 Task: Find connections with filter location Kozhikode with filter topic #leadership with filter profile language English with filter current company TalentXO with filter school ICFAI Foundation for Higher Education, Hyderabad with filter industry Footwear and Leather Goods Repair with filter service category Search Engine Optimization (SEO) with filter keywords title Auditing Clerk
Action: Mouse moved to (349, 236)
Screenshot: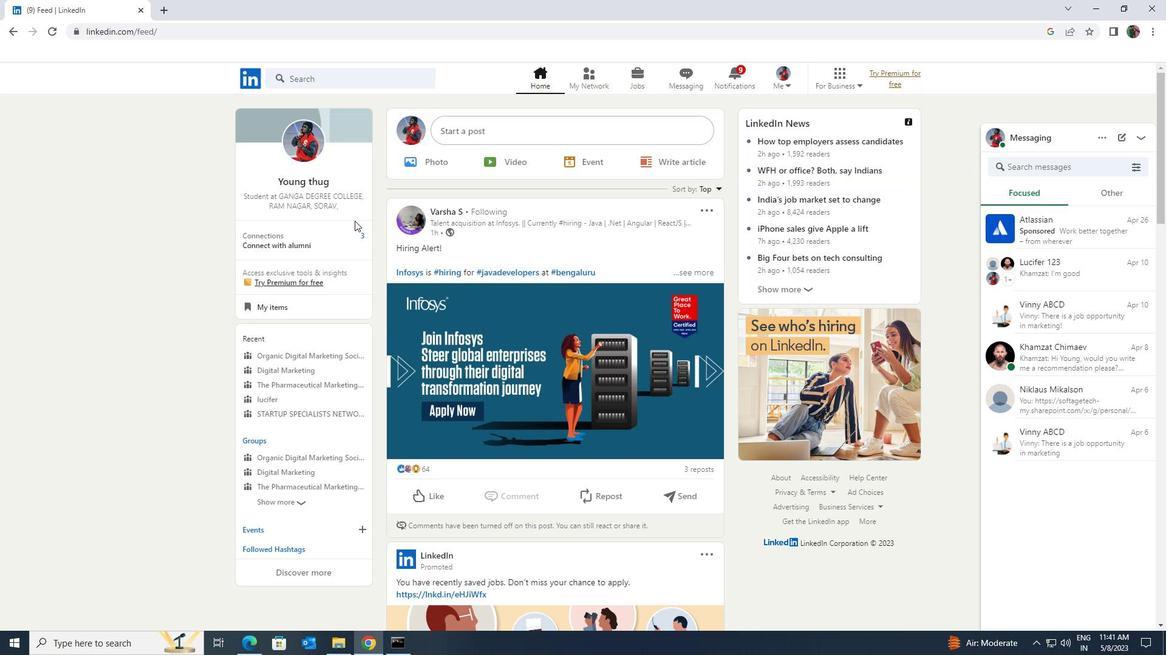 
Action: Mouse pressed left at (349, 236)
Screenshot: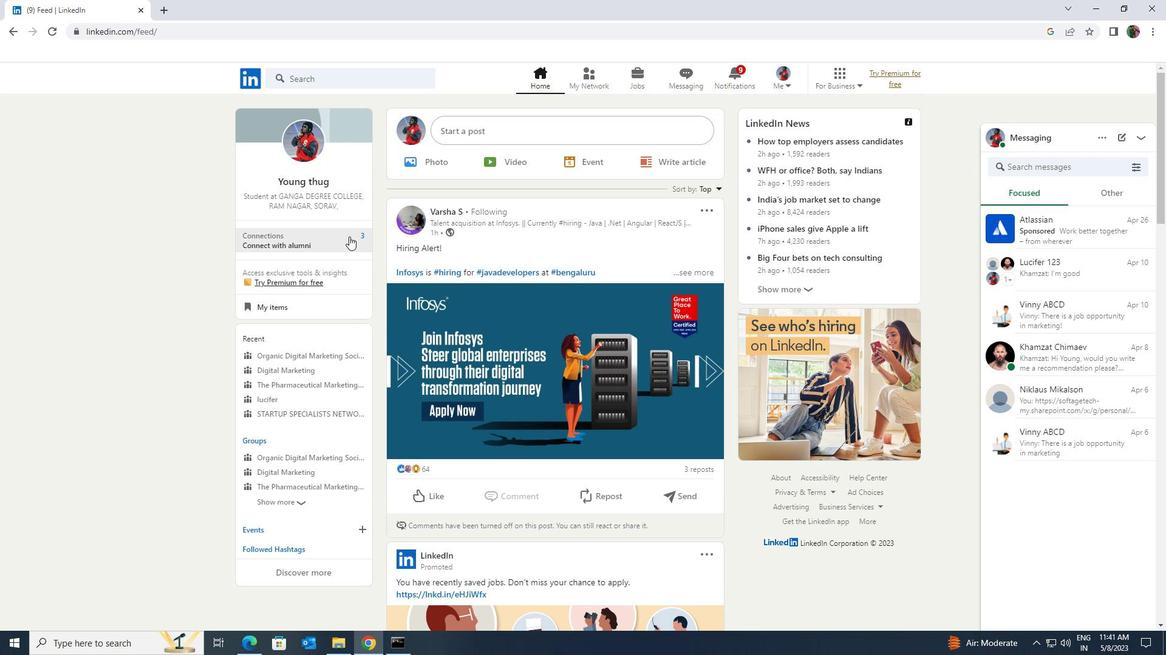 
Action: Mouse moved to (348, 139)
Screenshot: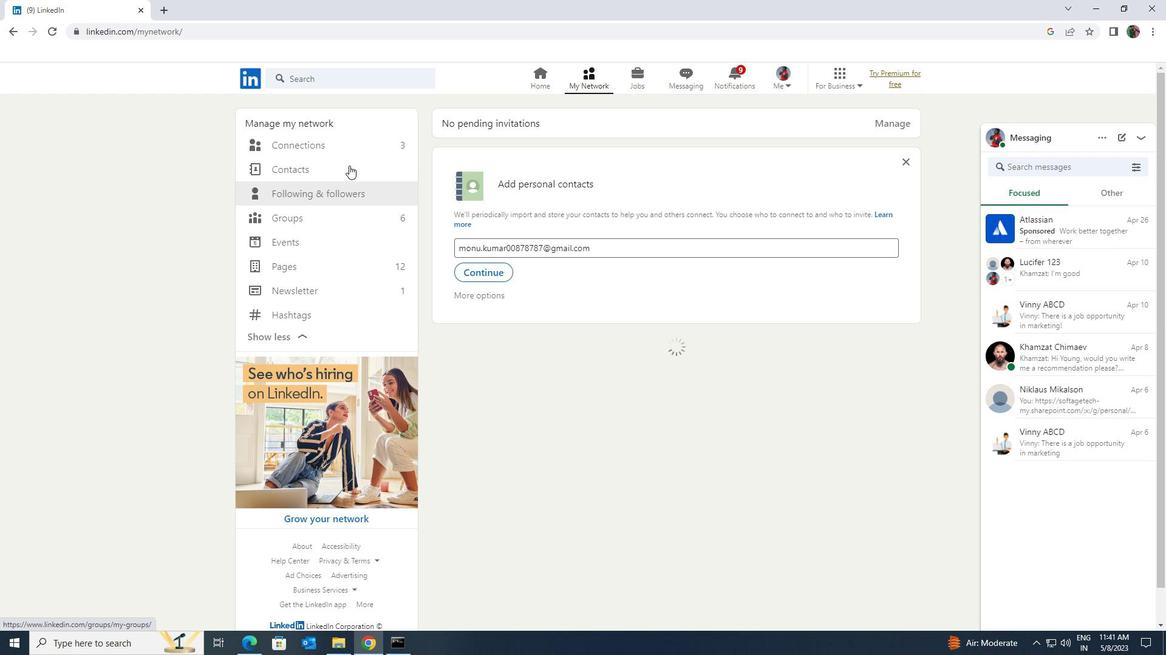 
Action: Mouse pressed left at (348, 139)
Screenshot: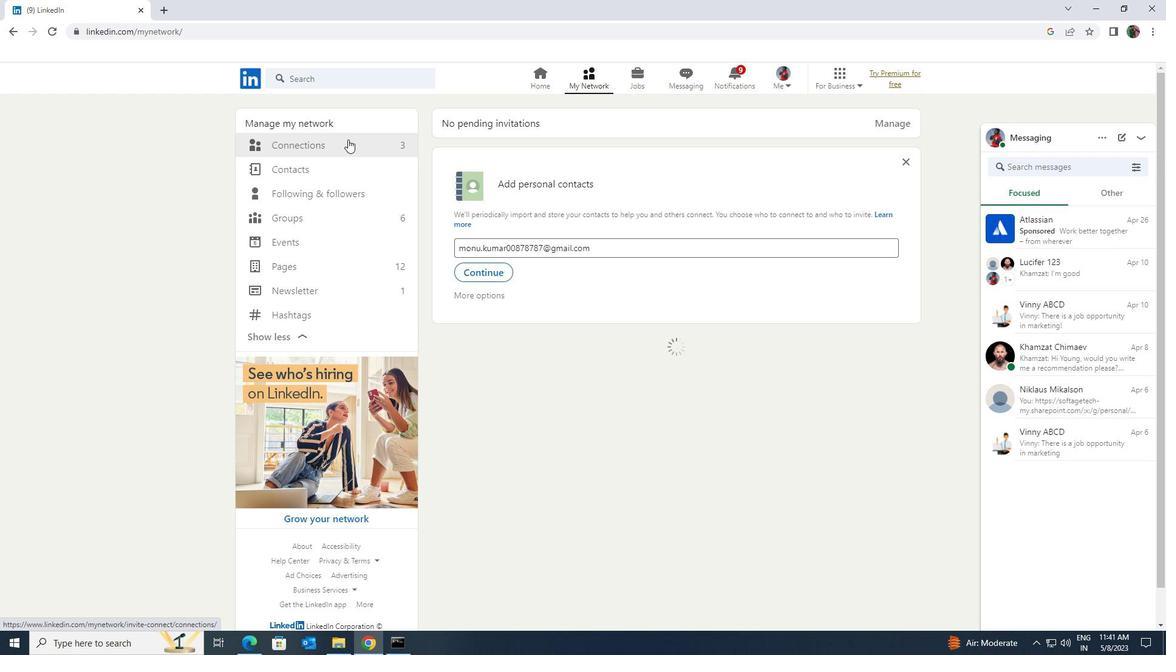 
Action: Mouse moved to (660, 147)
Screenshot: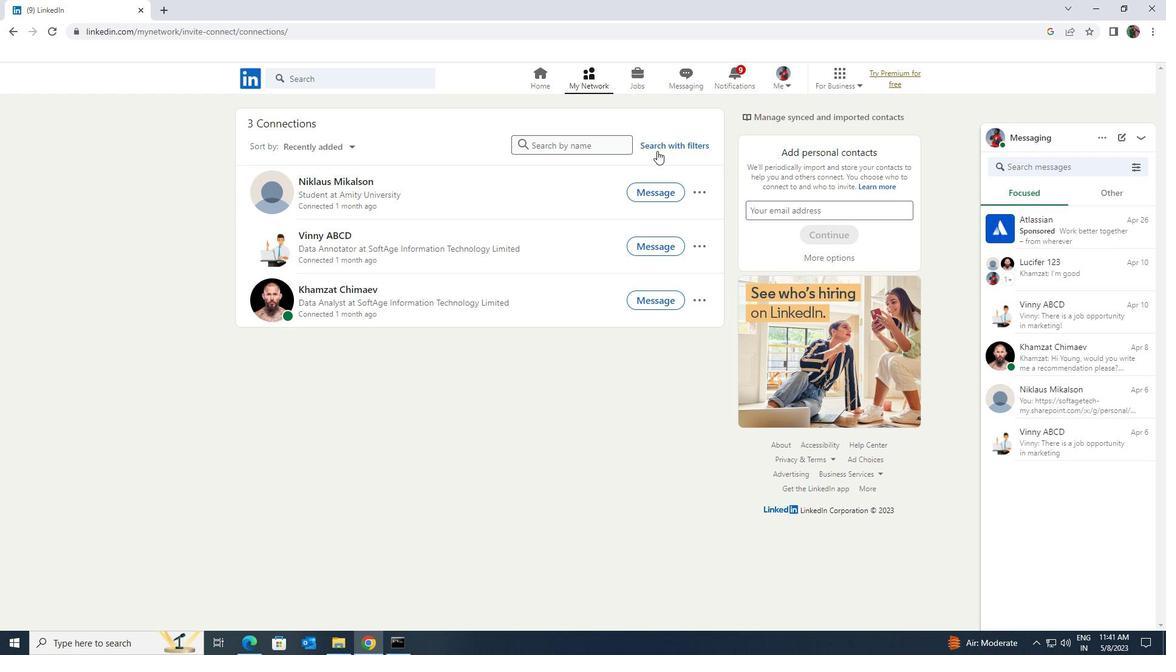 
Action: Mouse pressed left at (660, 147)
Screenshot: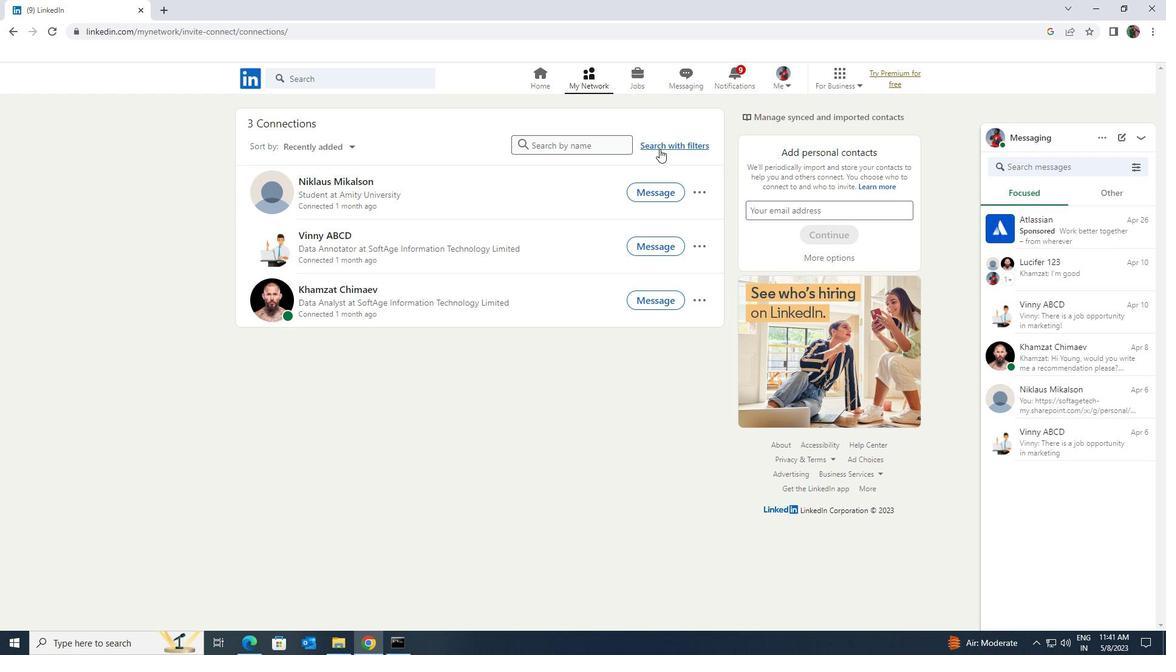 
Action: Mouse moved to (623, 114)
Screenshot: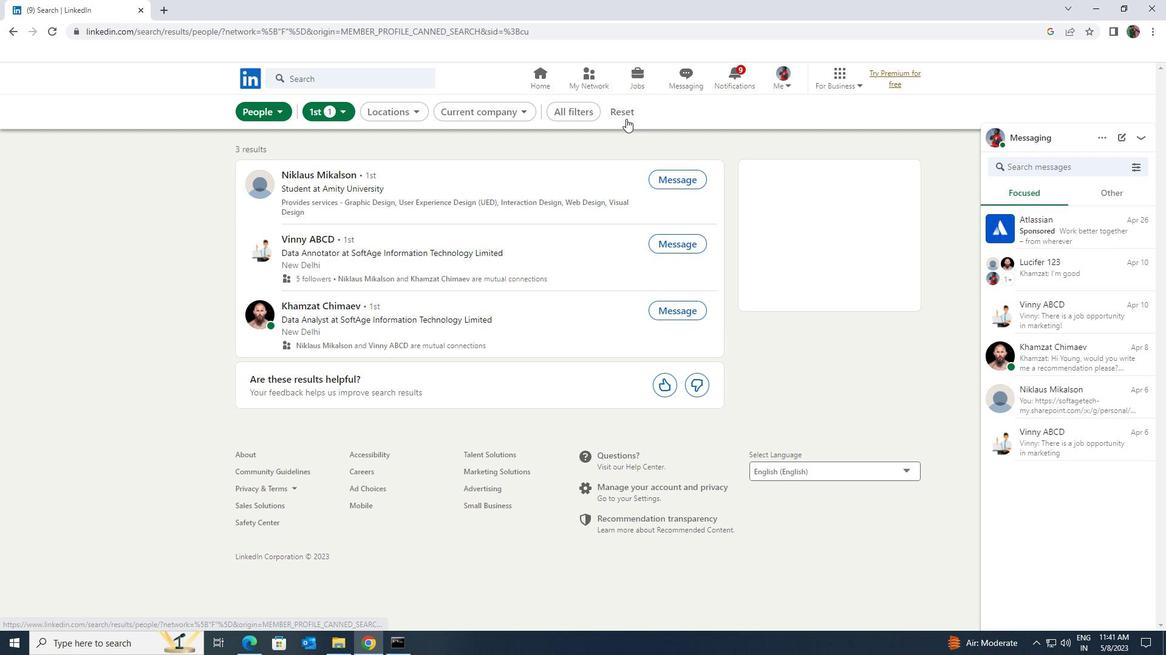 
Action: Mouse pressed left at (623, 114)
Screenshot: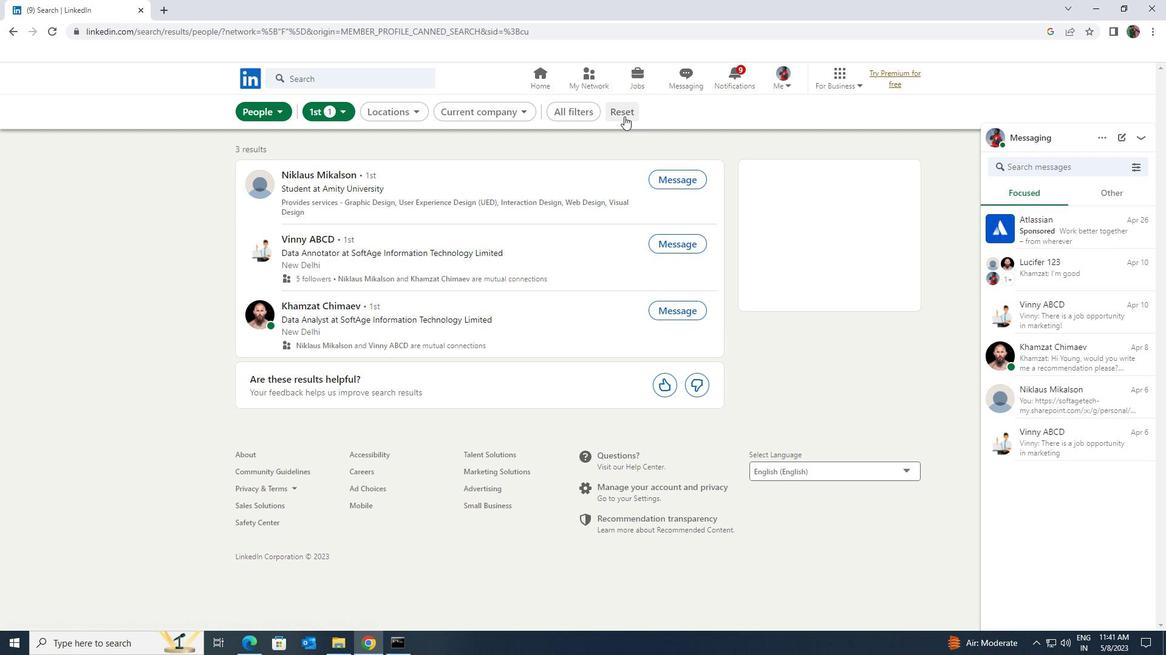 
Action: Mouse moved to (609, 114)
Screenshot: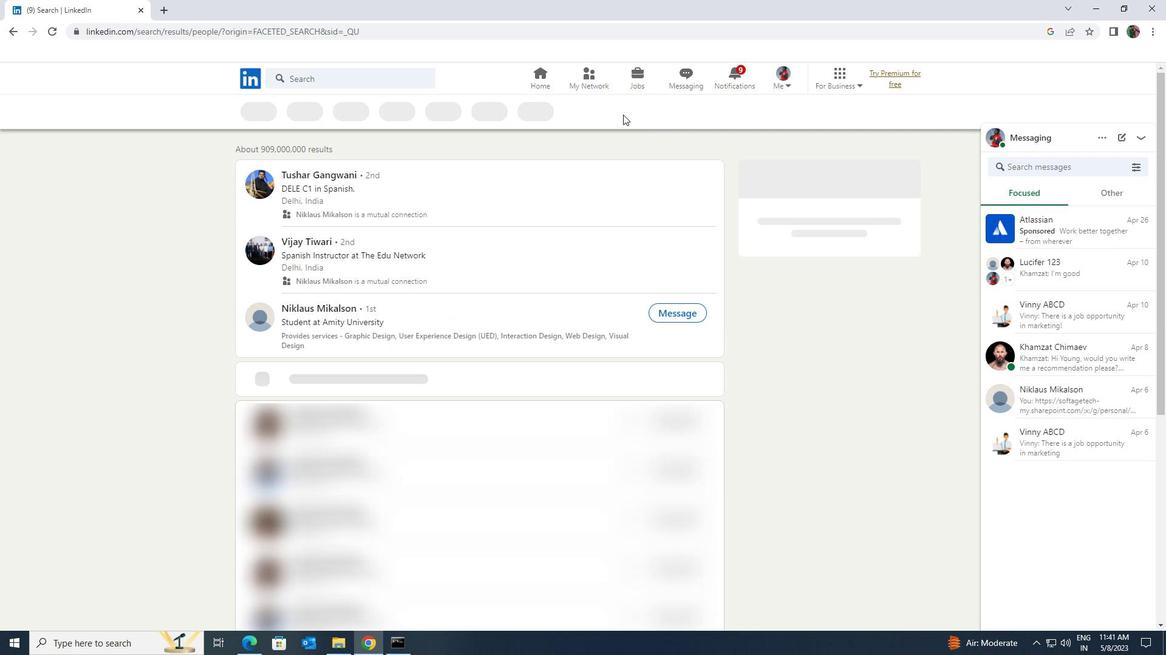 
Action: Mouse pressed left at (609, 114)
Screenshot: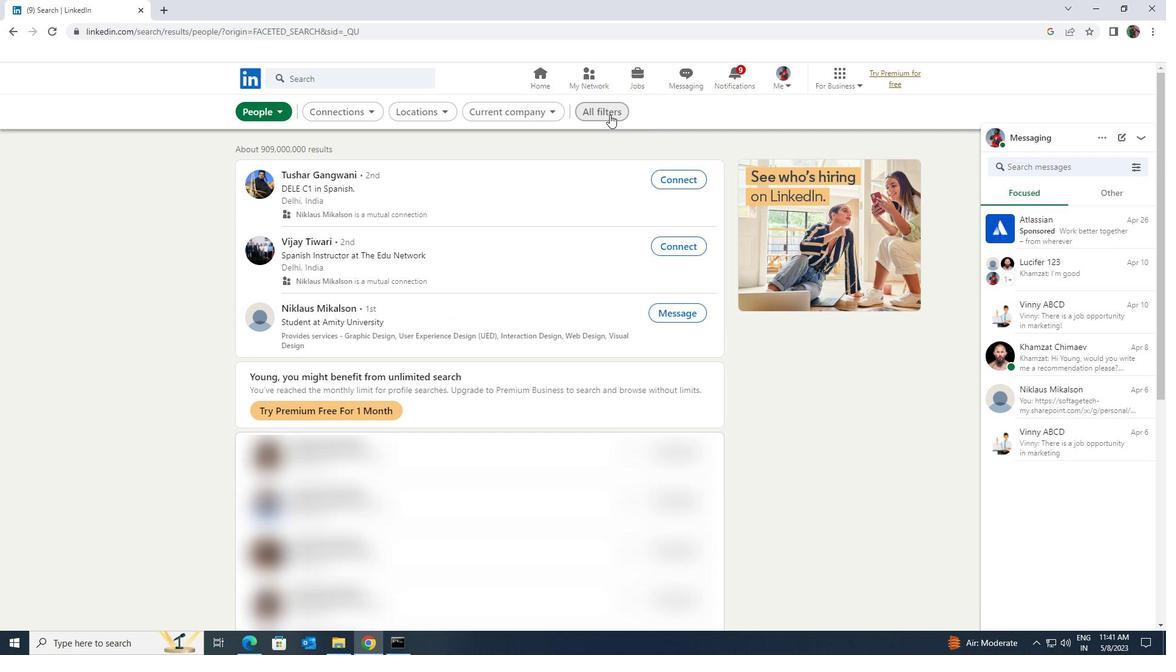 
Action: Mouse moved to (1017, 479)
Screenshot: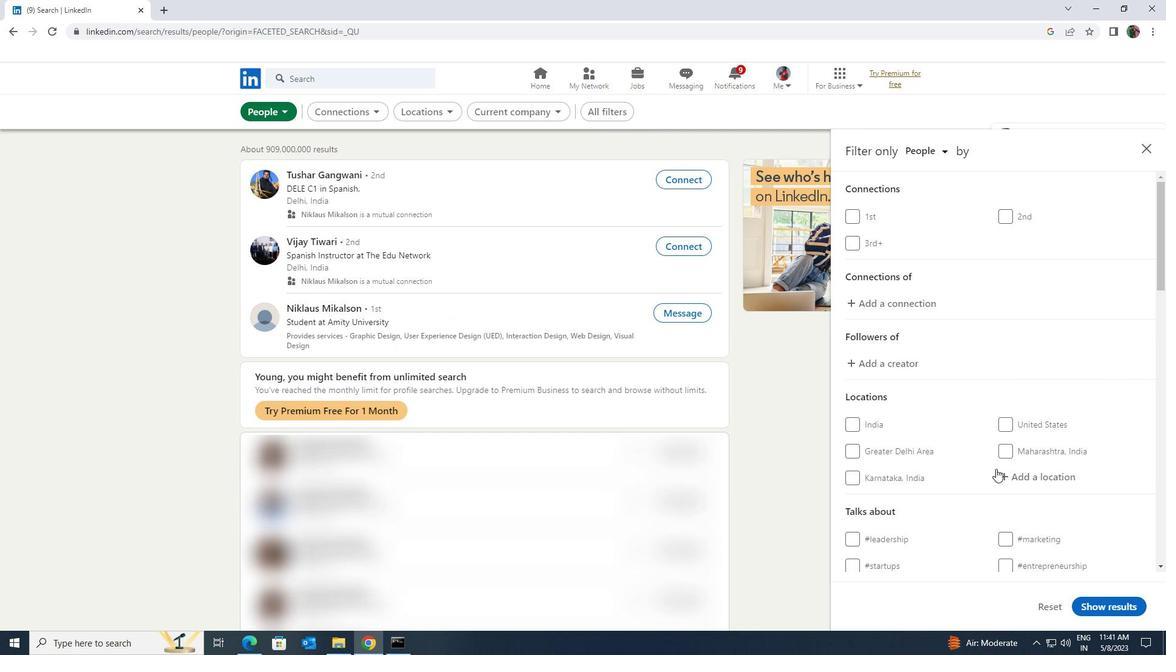 
Action: Mouse pressed left at (1017, 479)
Screenshot: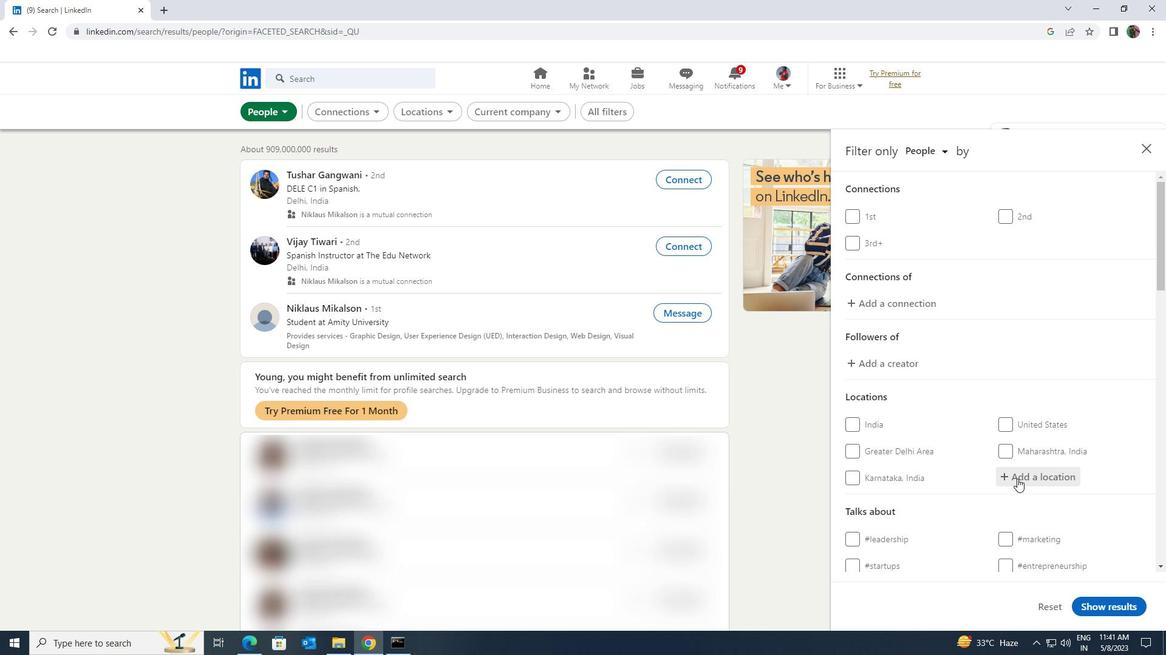 
Action: Key pressed <Key.shift><Key.shift>KOZHIKO
Screenshot: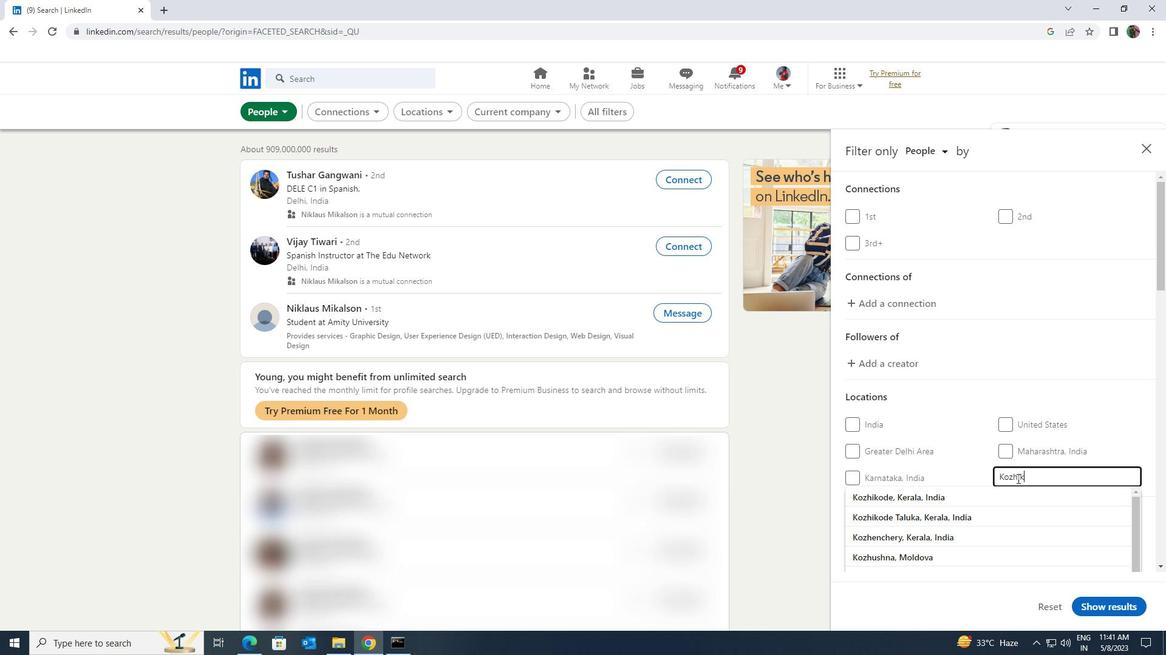 
Action: Mouse moved to (1017, 487)
Screenshot: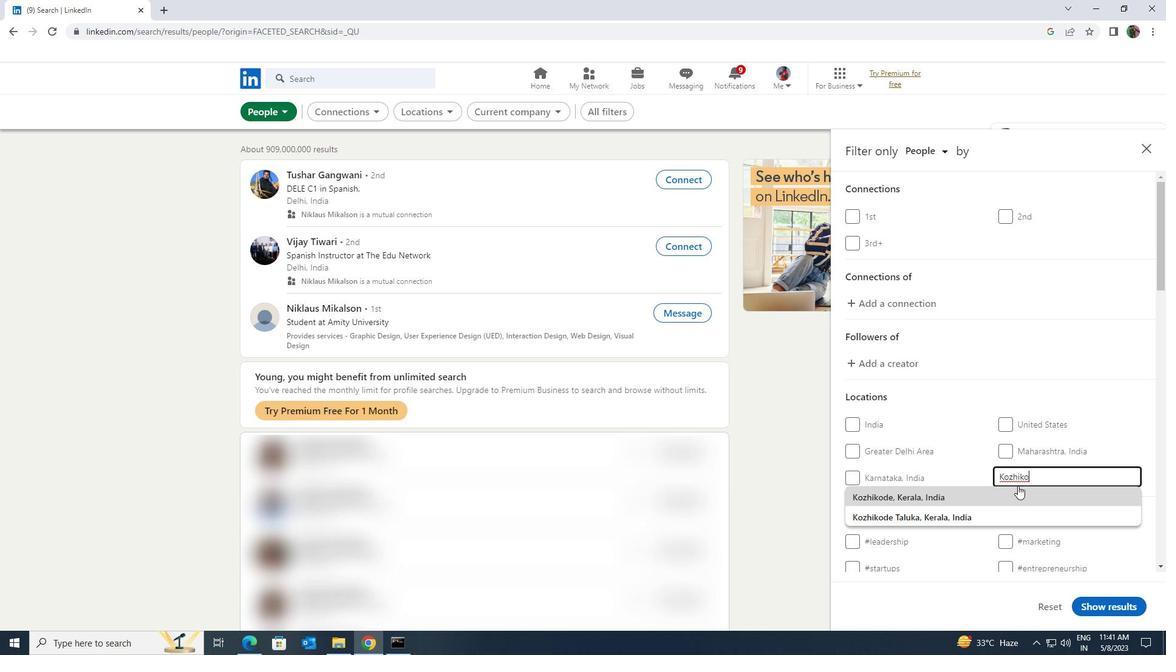 
Action: Mouse pressed left at (1017, 487)
Screenshot: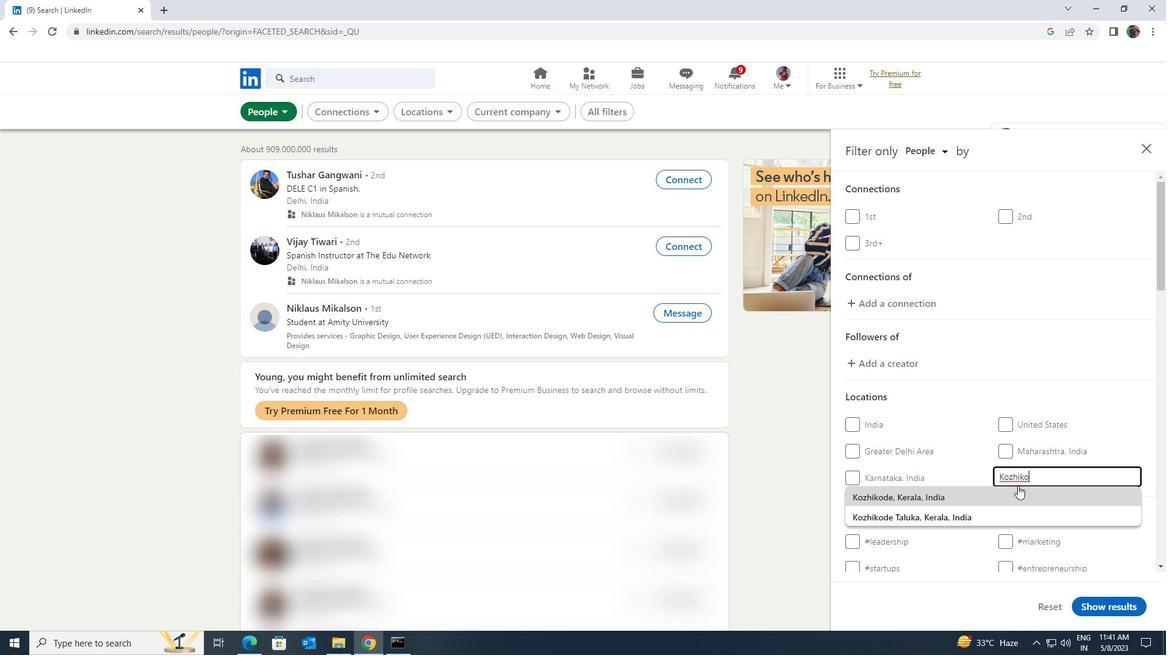 
Action: Mouse scrolled (1017, 486) with delta (0, 0)
Screenshot: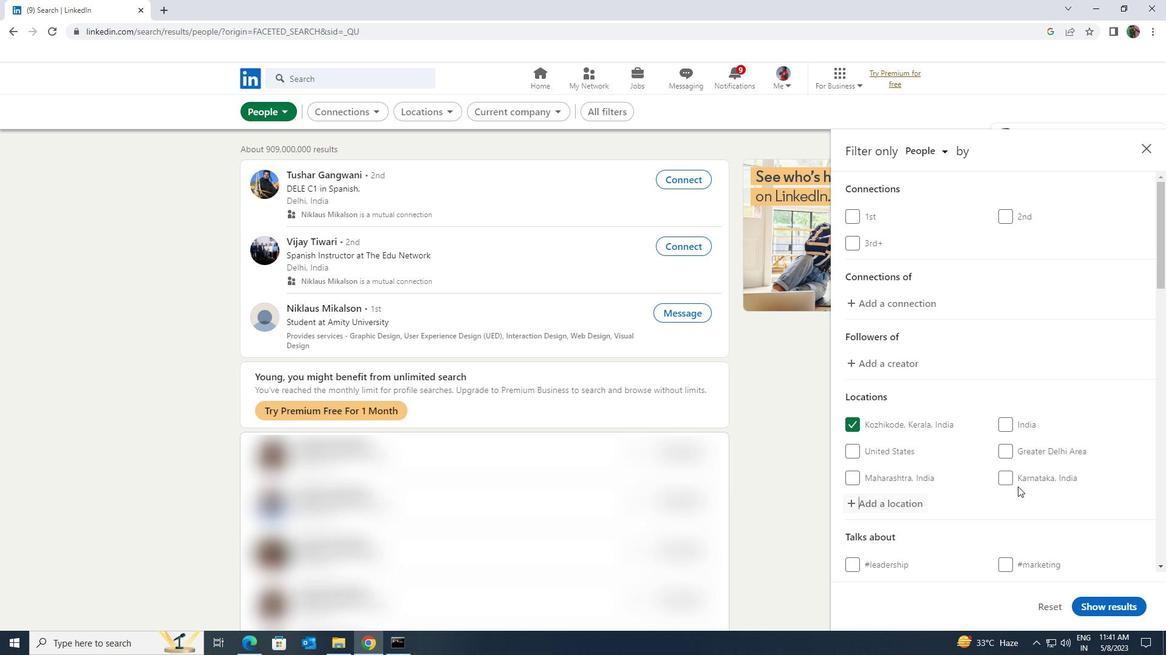 
Action: Mouse scrolled (1017, 486) with delta (0, 0)
Screenshot: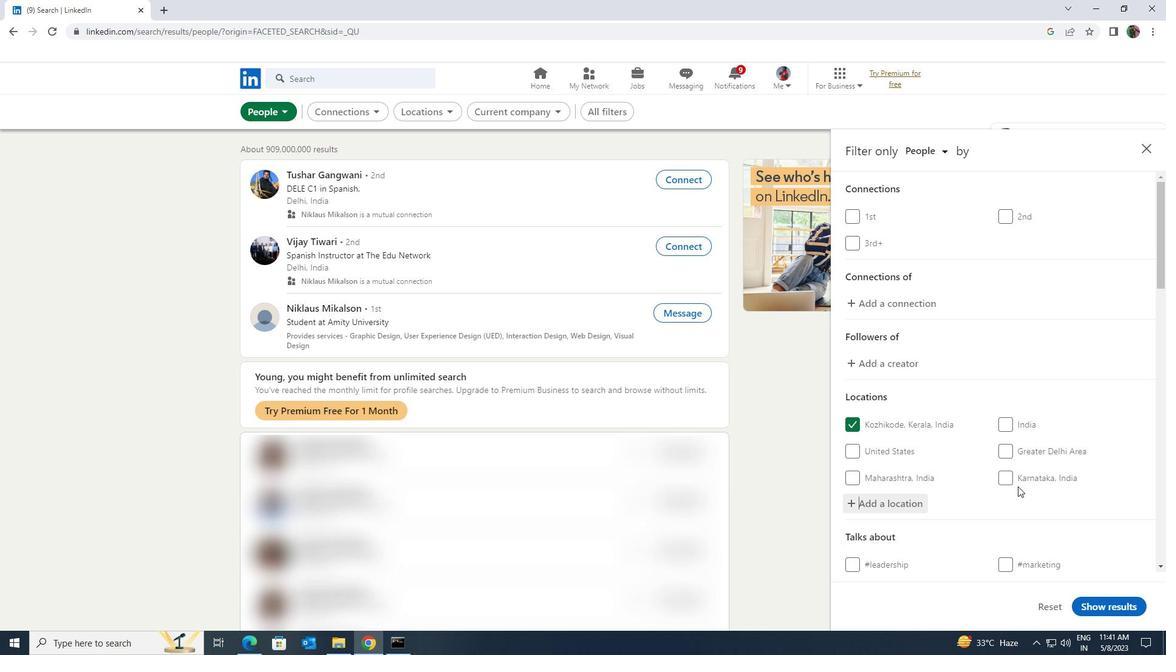 
Action: Mouse moved to (1018, 491)
Screenshot: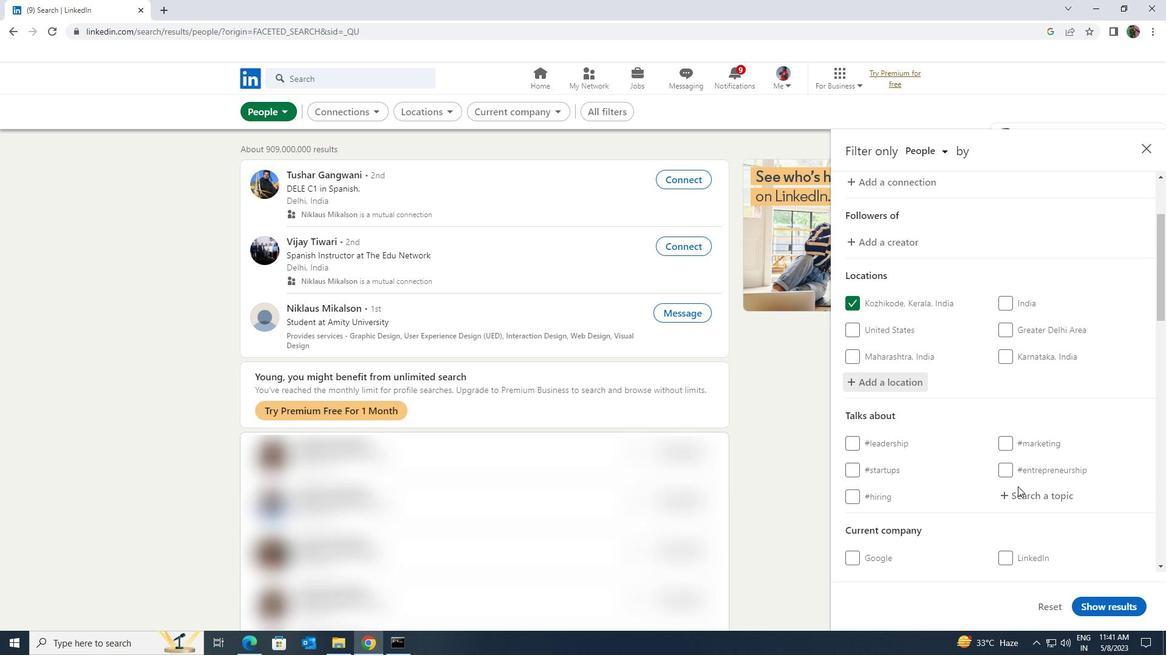 
Action: Mouse pressed left at (1018, 491)
Screenshot: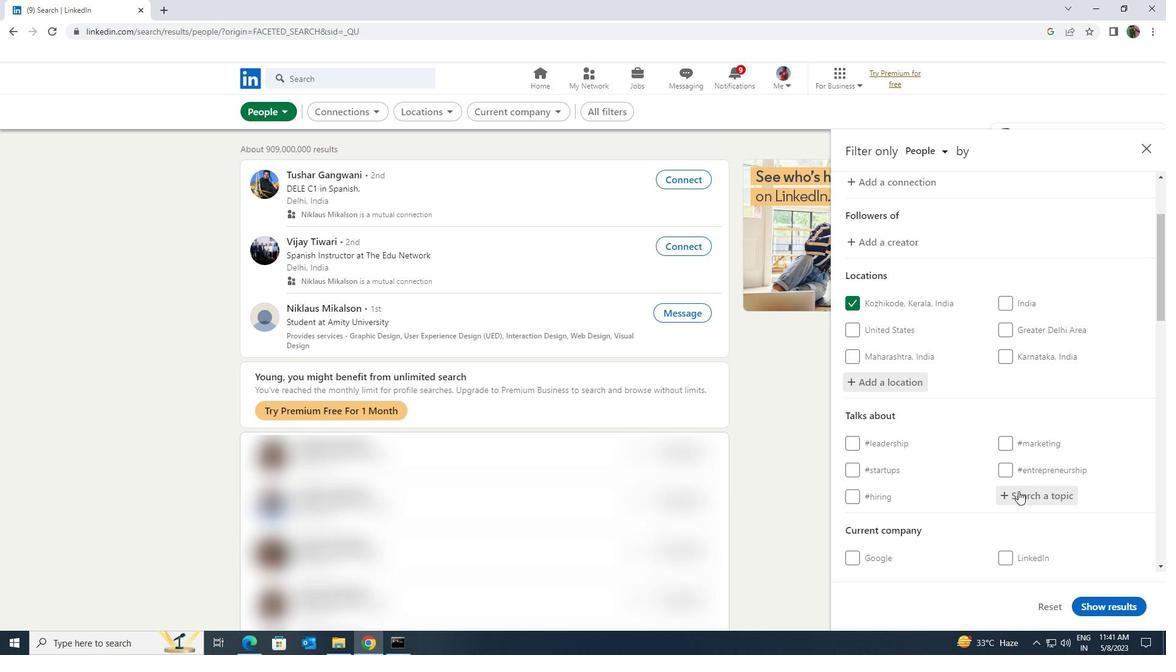 
Action: Key pressed <Key.shift>LEADERSHIP
Screenshot: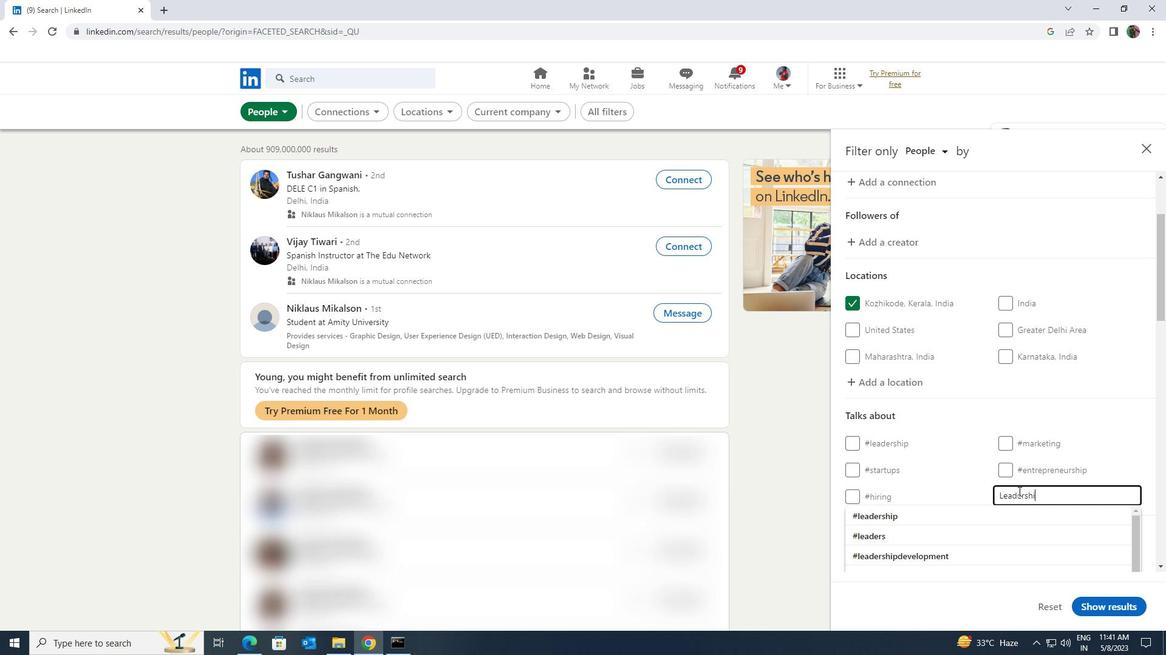 
Action: Mouse moved to (1019, 505)
Screenshot: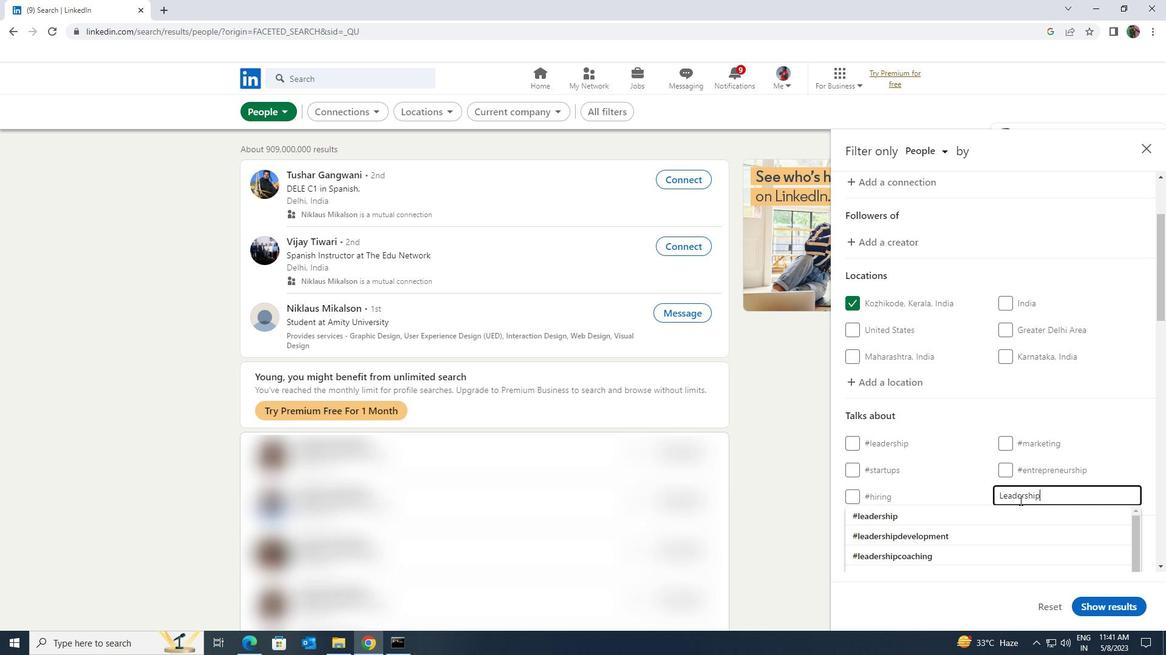 
Action: Mouse pressed left at (1019, 505)
Screenshot: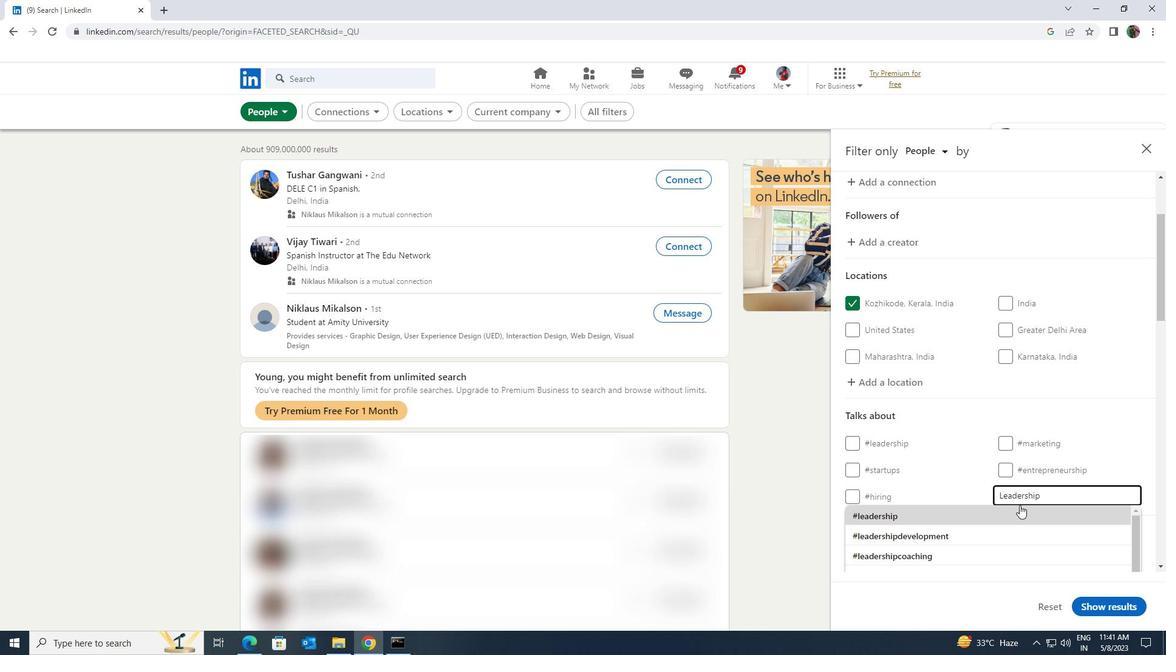 
Action: Mouse scrolled (1019, 505) with delta (0, 0)
Screenshot: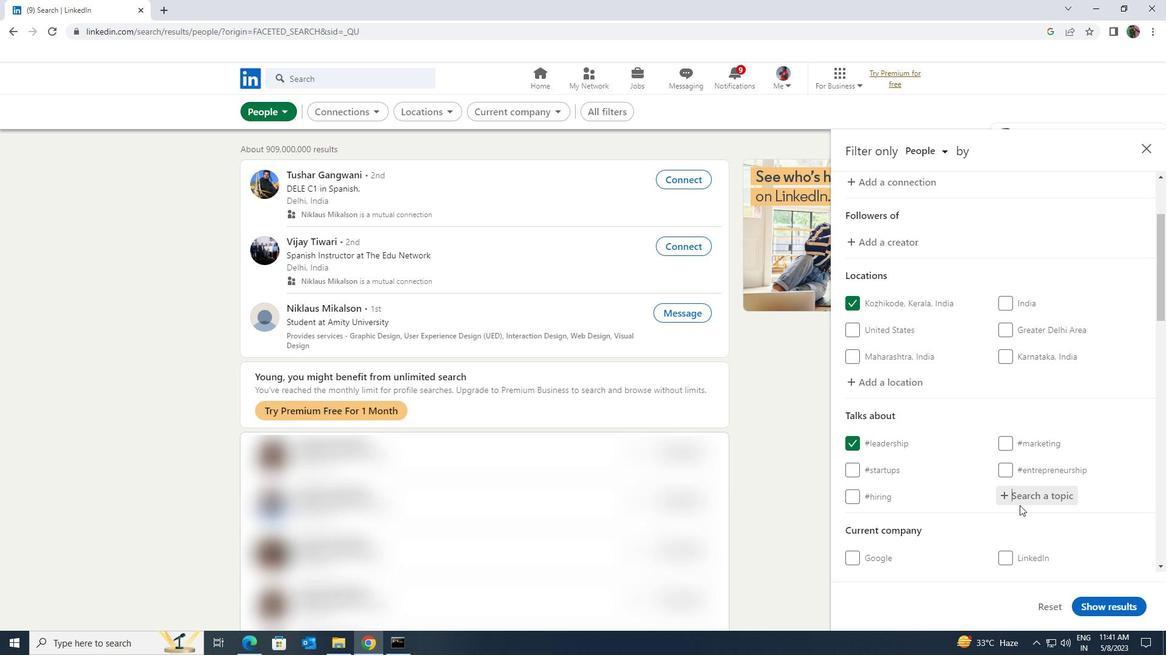 
Action: Mouse scrolled (1019, 505) with delta (0, 0)
Screenshot: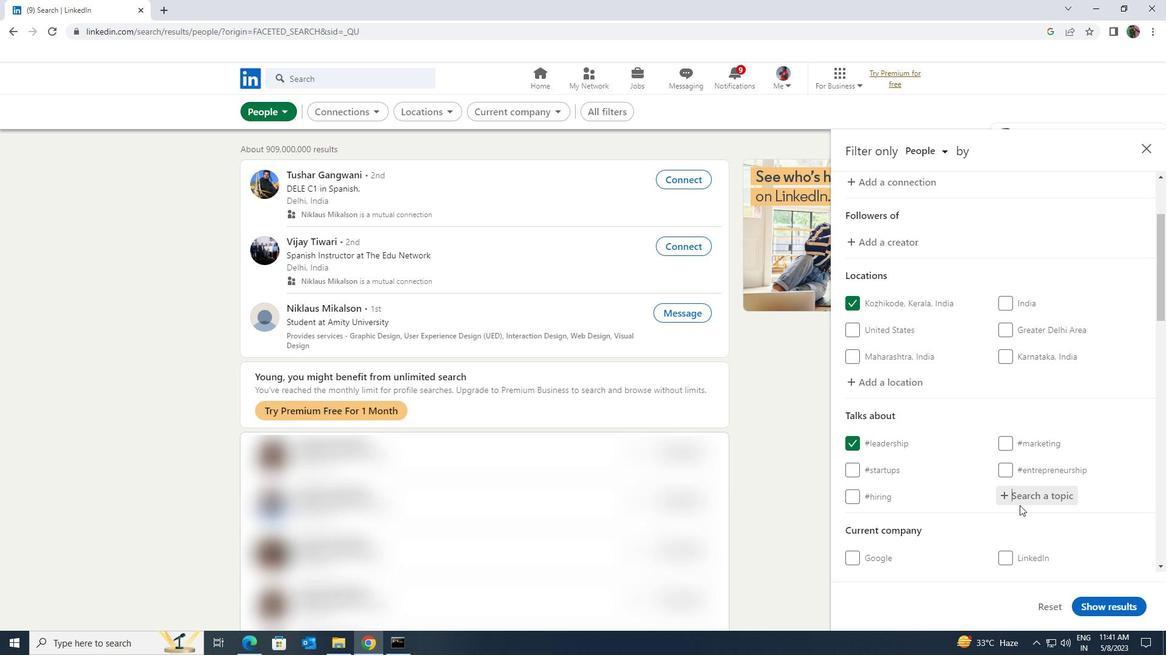 
Action: Mouse scrolled (1019, 505) with delta (0, 0)
Screenshot: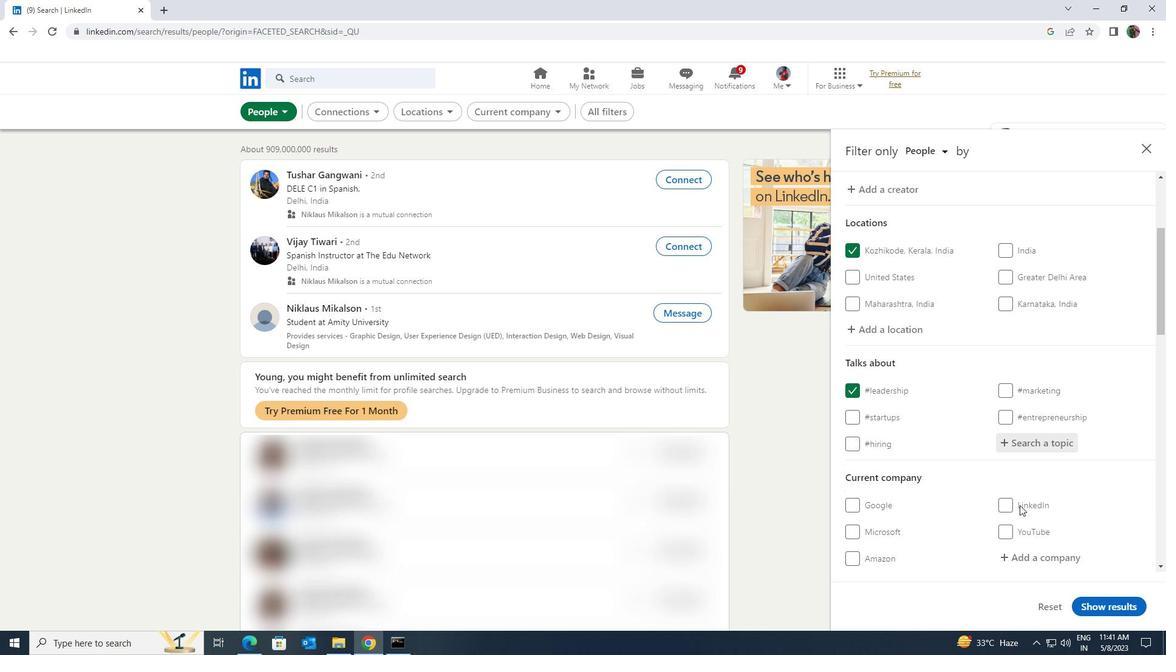 
Action: Mouse scrolled (1019, 505) with delta (0, 0)
Screenshot: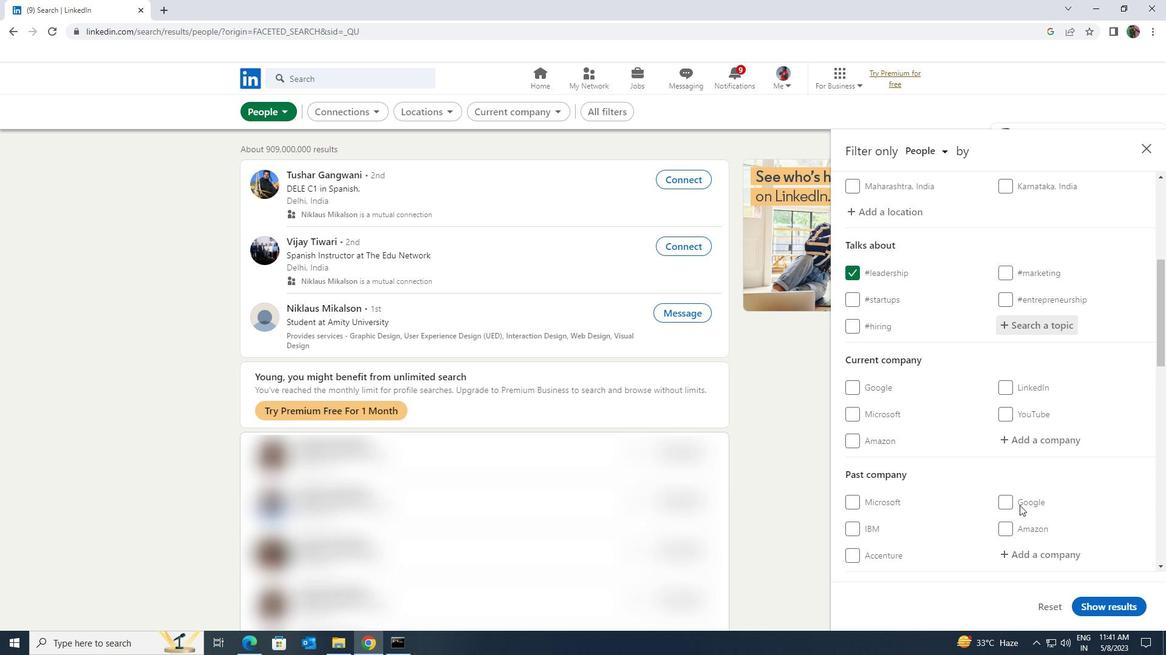 
Action: Mouse scrolled (1019, 505) with delta (0, 0)
Screenshot: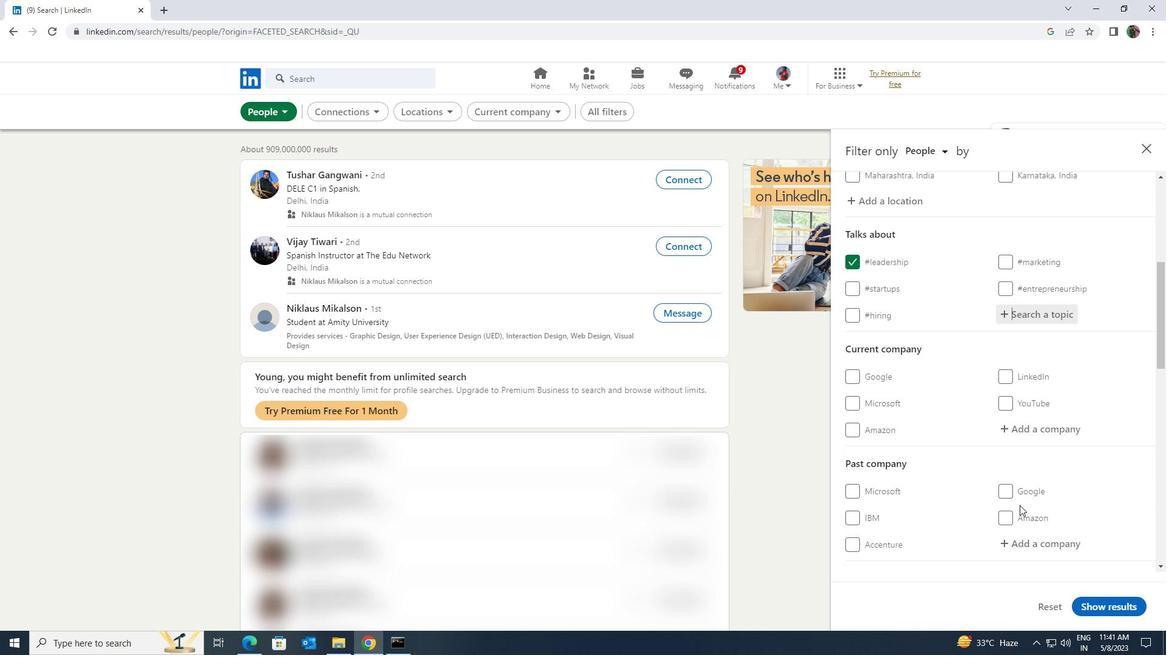 
Action: Mouse scrolled (1019, 505) with delta (0, 0)
Screenshot: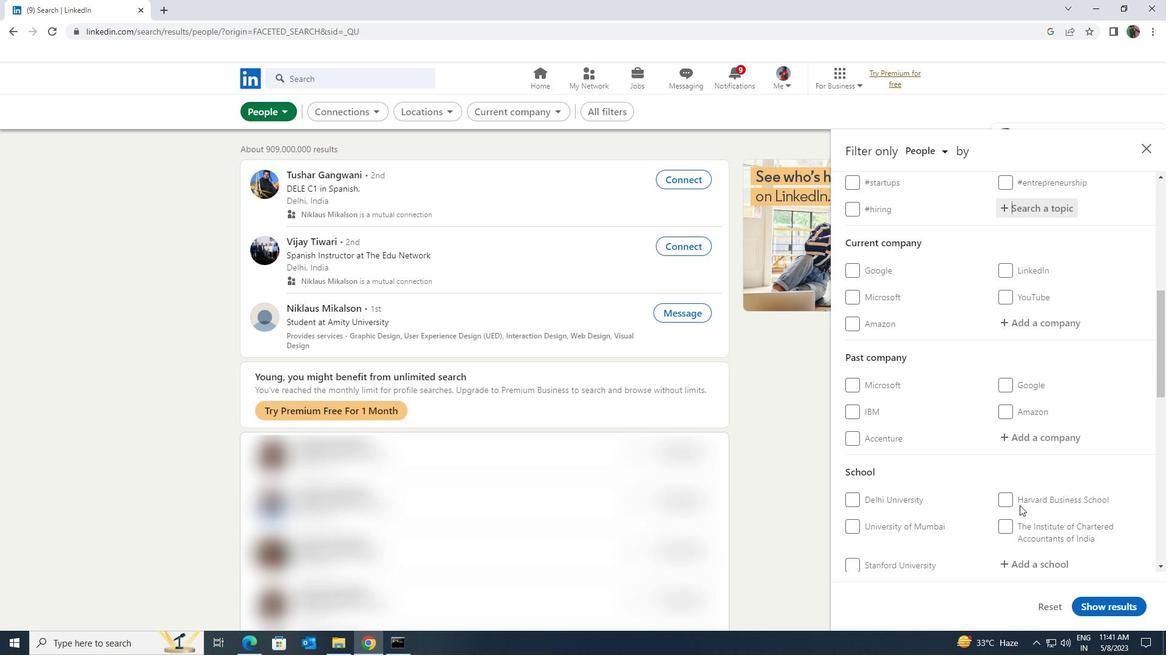 
Action: Mouse scrolled (1019, 505) with delta (0, 0)
Screenshot: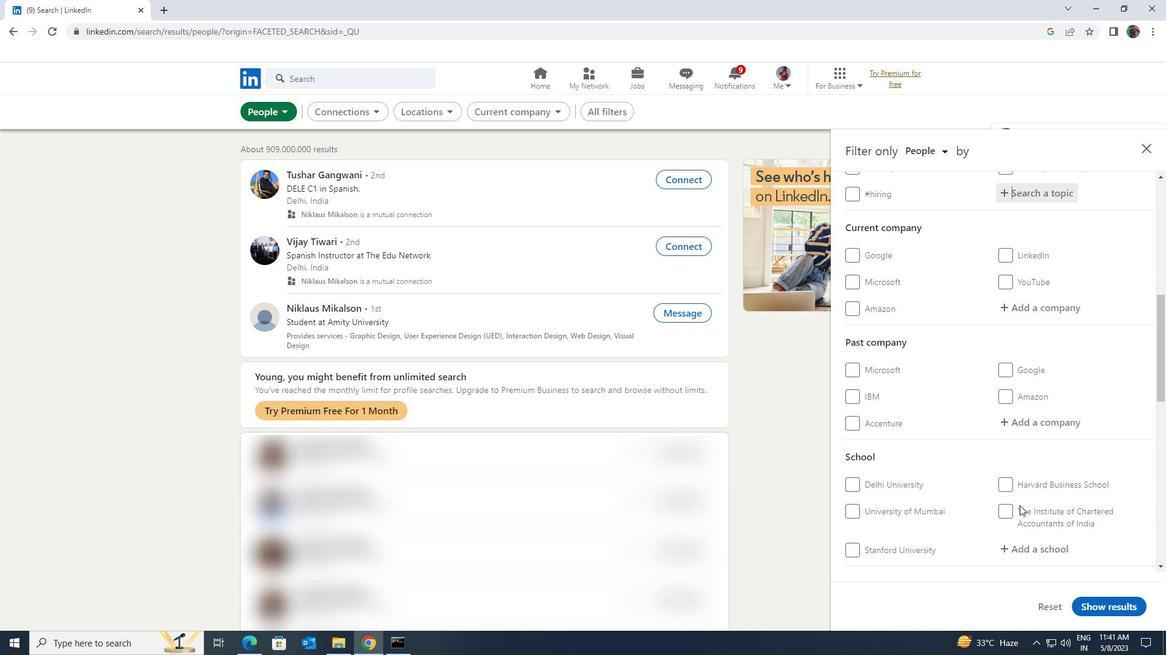 
Action: Mouse scrolled (1019, 505) with delta (0, 0)
Screenshot: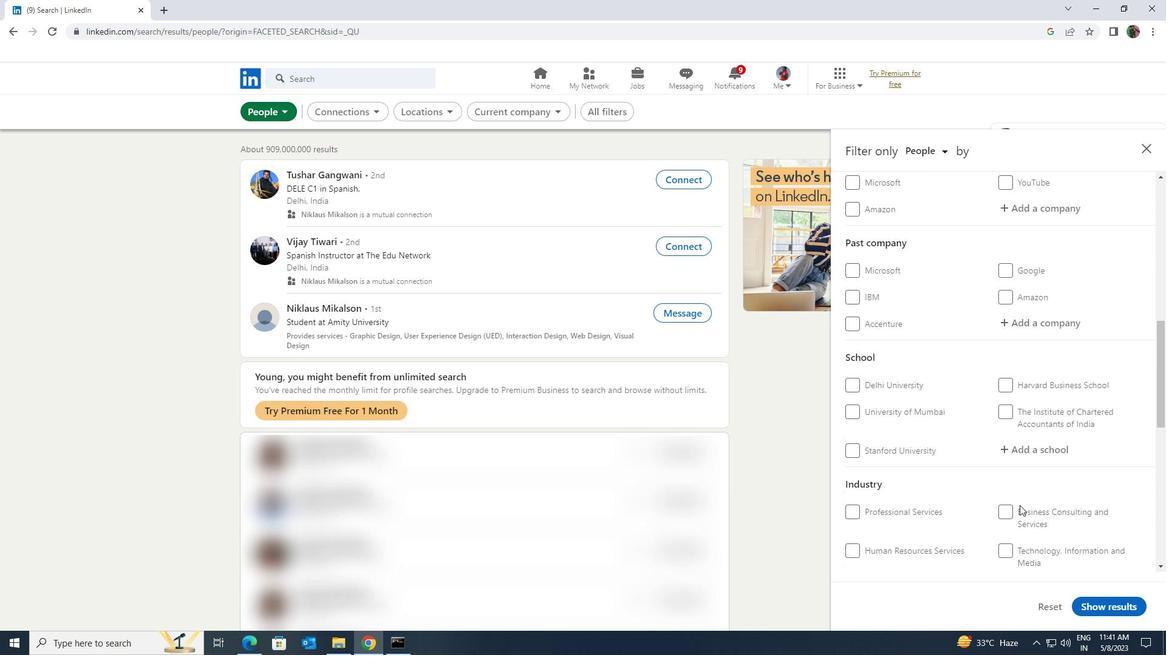 
Action: Mouse scrolled (1019, 505) with delta (0, 0)
Screenshot: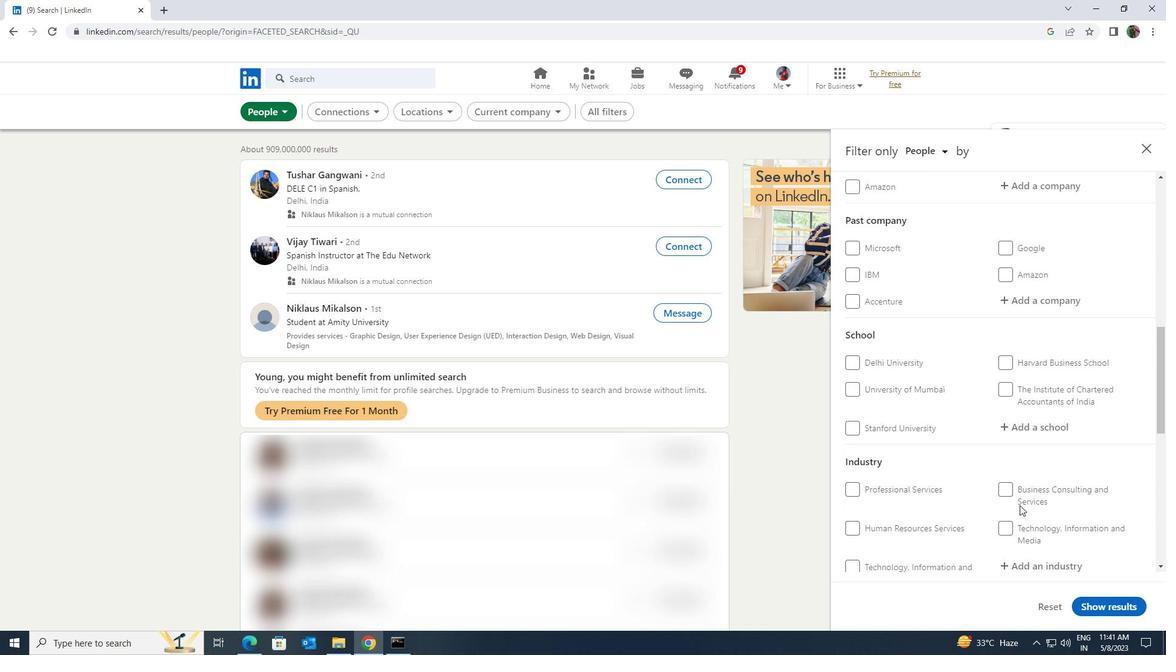 
Action: Mouse scrolled (1019, 505) with delta (0, 0)
Screenshot: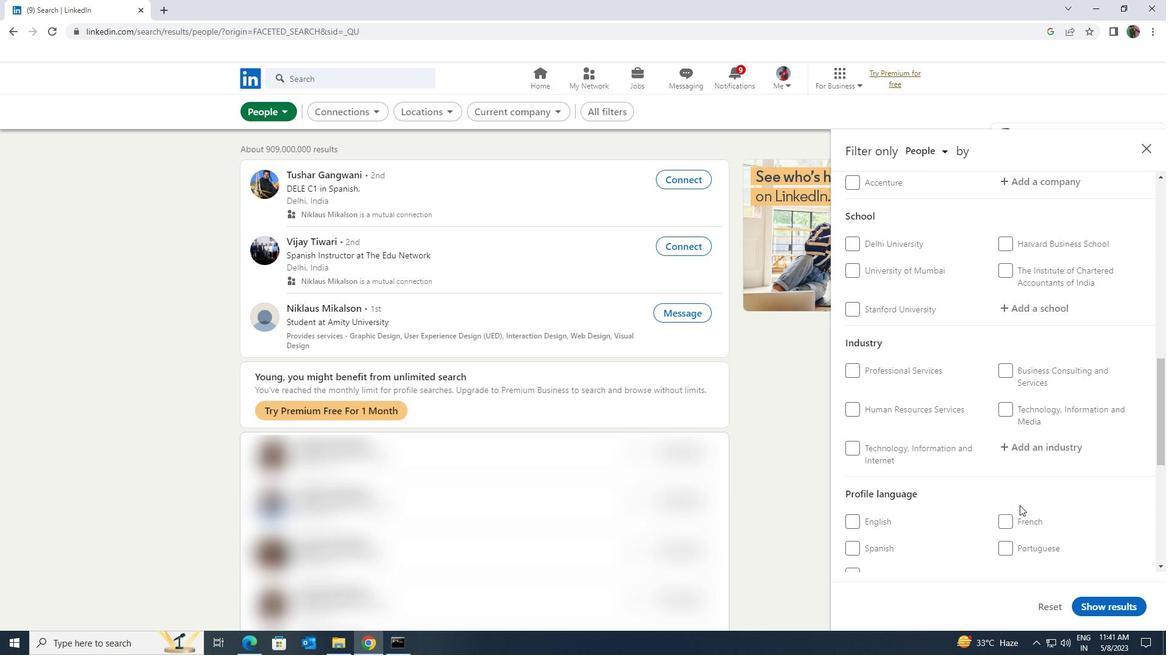 
Action: Mouse moved to (852, 459)
Screenshot: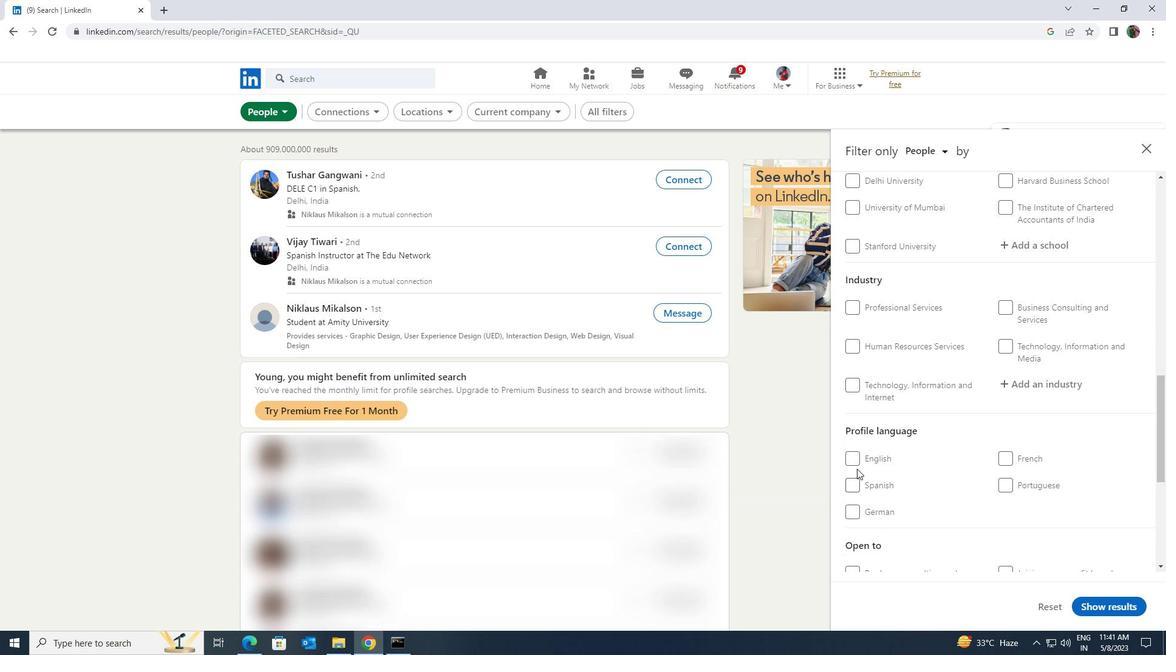 
Action: Mouse pressed left at (852, 459)
Screenshot: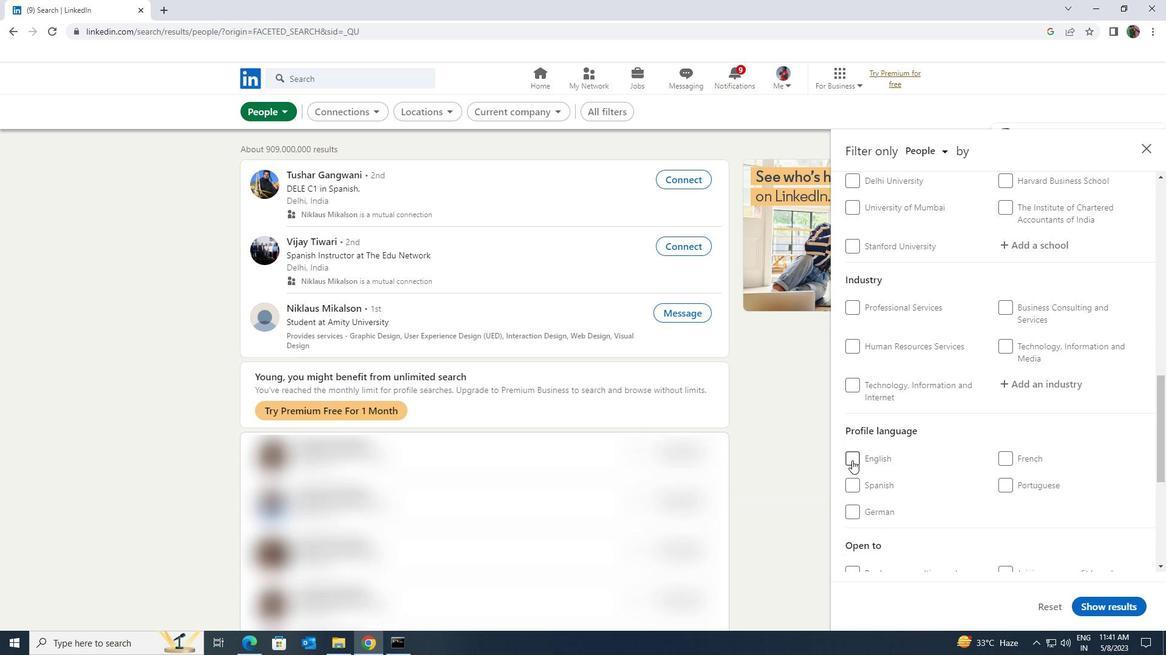 
Action: Mouse moved to (928, 485)
Screenshot: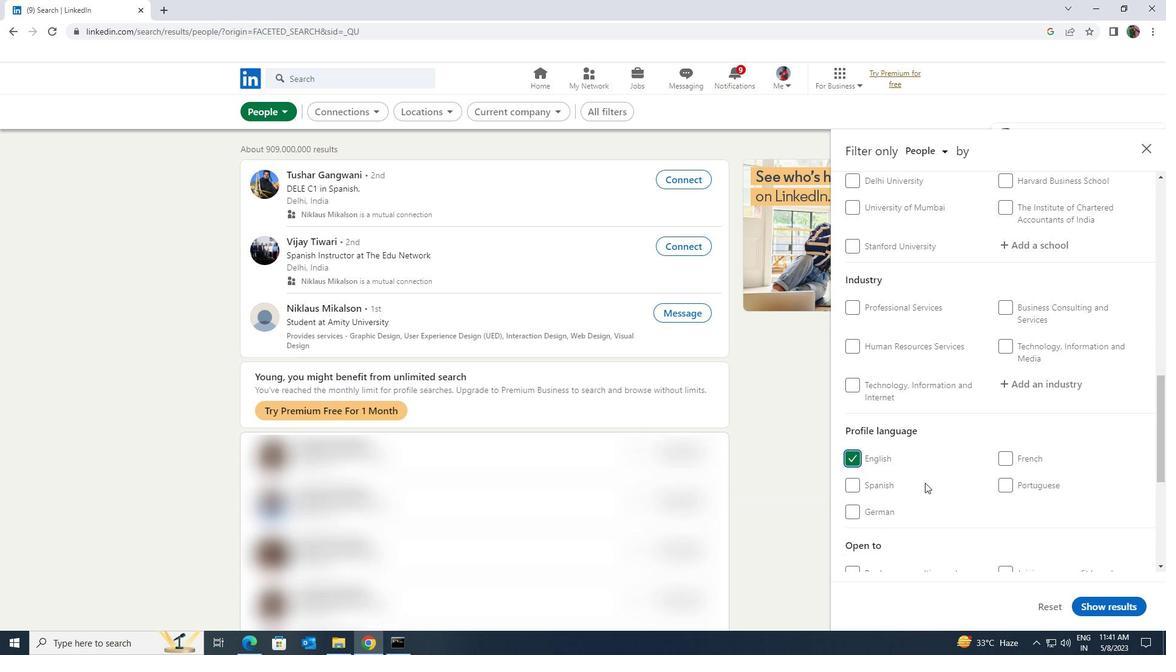 
Action: Mouse scrolled (928, 486) with delta (0, 0)
Screenshot: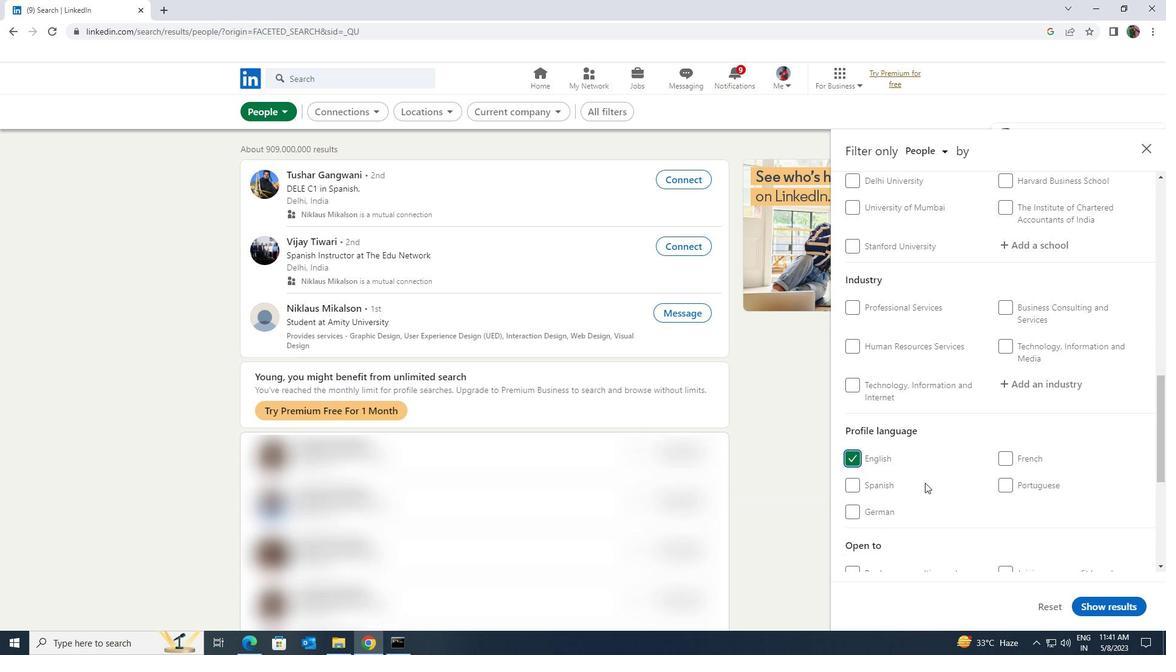 
Action: Mouse scrolled (928, 486) with delta (0, 0)
Screenshot: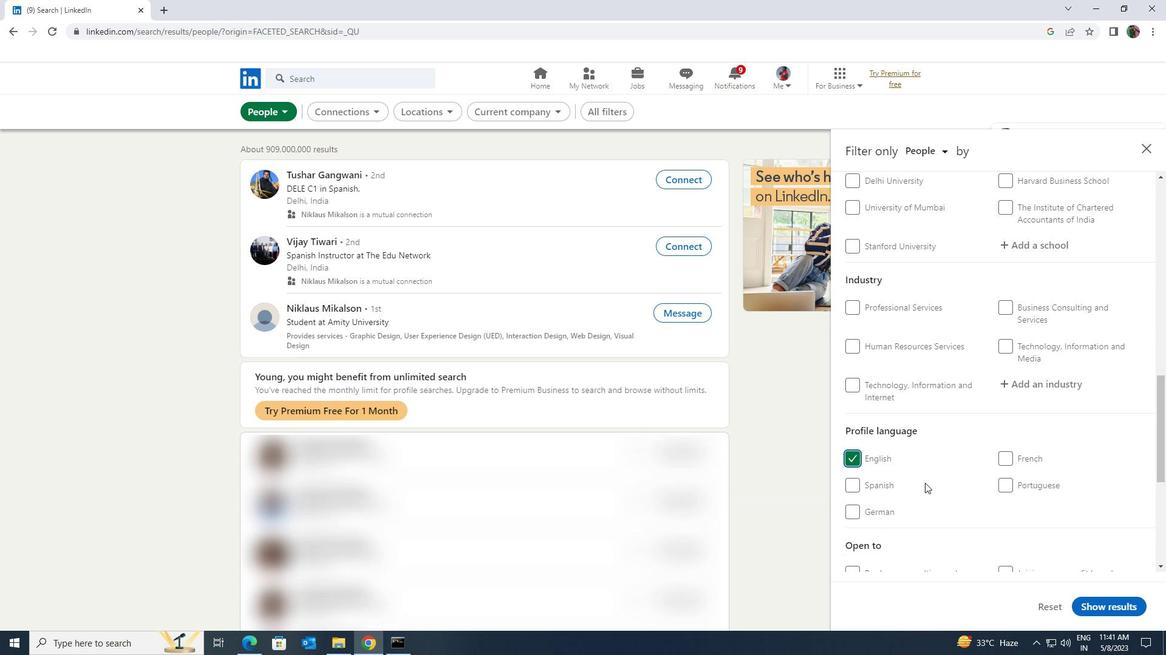 
Action: Mouse moved to (931, 487)
Screenshot: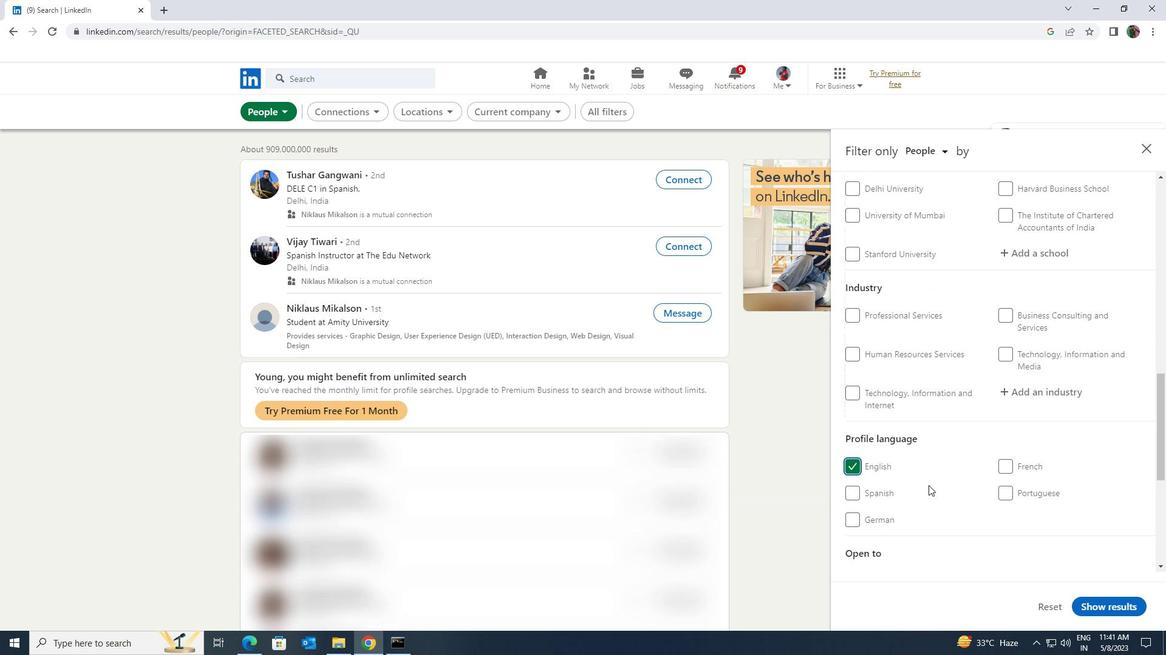 
Action: Mouse scrolled (931, 488) with delta (0, 0)
Screenshot: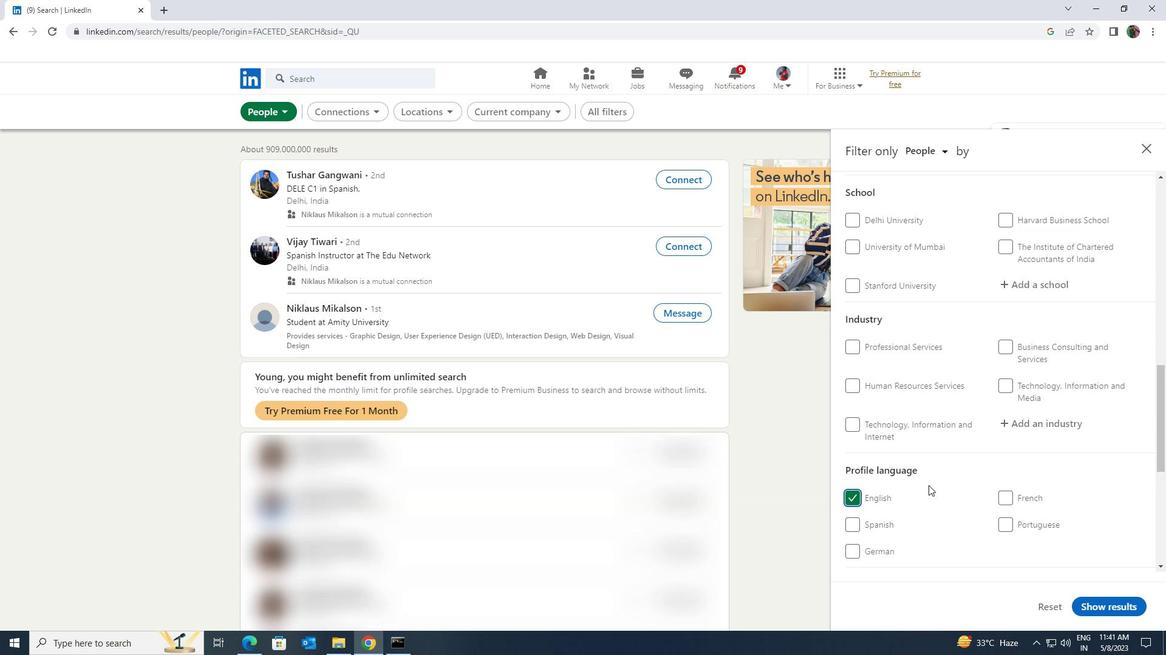 
Action: Mouse scrolled (931, 488) with delta (0, 0)
Screenshot: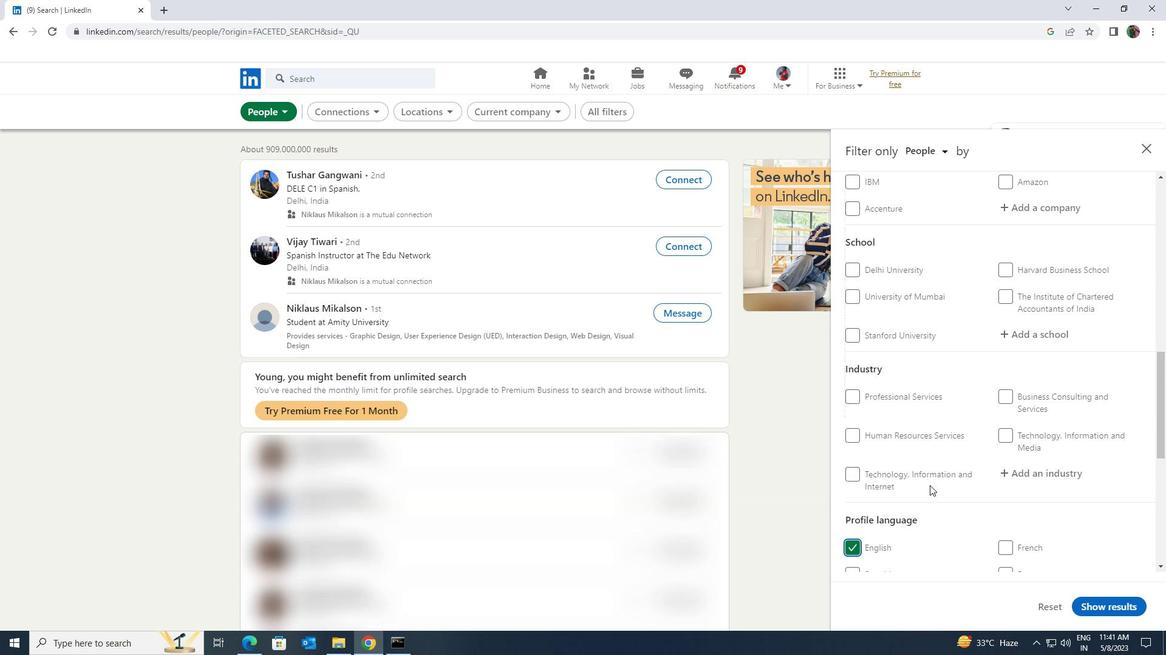 
Action: Mouse scrolled (931, 488) with delta (0, 0)
Screenshot: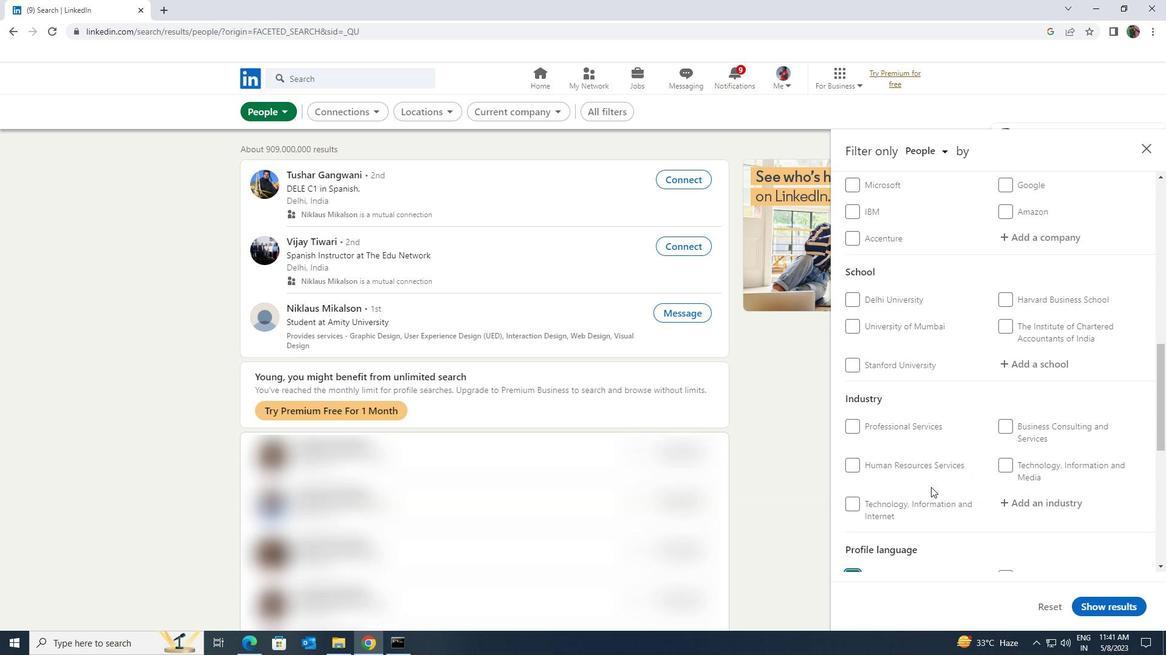 
Action: Mouse scrolled (931, 488) with delta (0, 0)
Screenshot: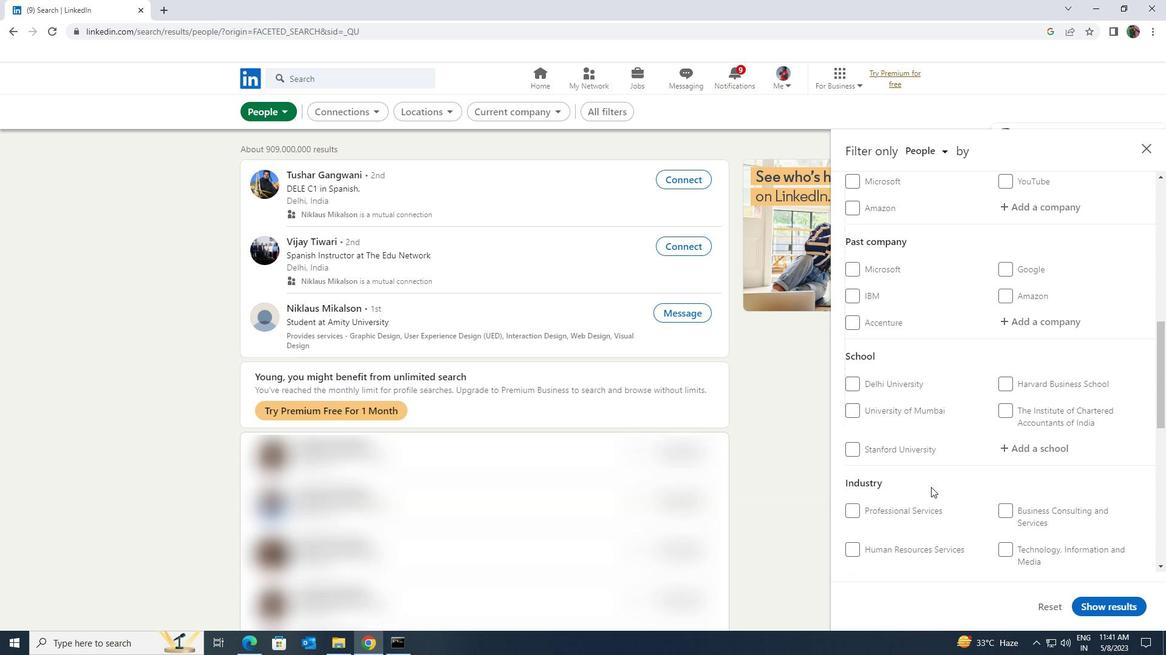 
Action: Mouse scrolled (931, 488) with delta (0, 0)
Screenshot: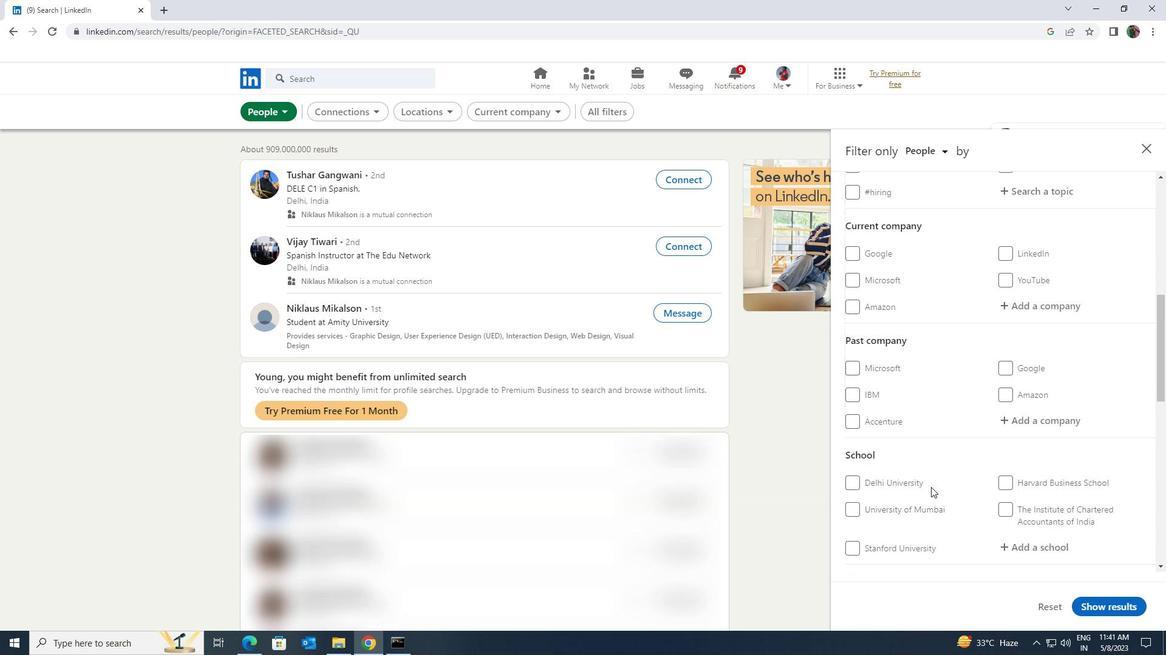 
Action: Mouse moved to (1010, 431)
Screenshot: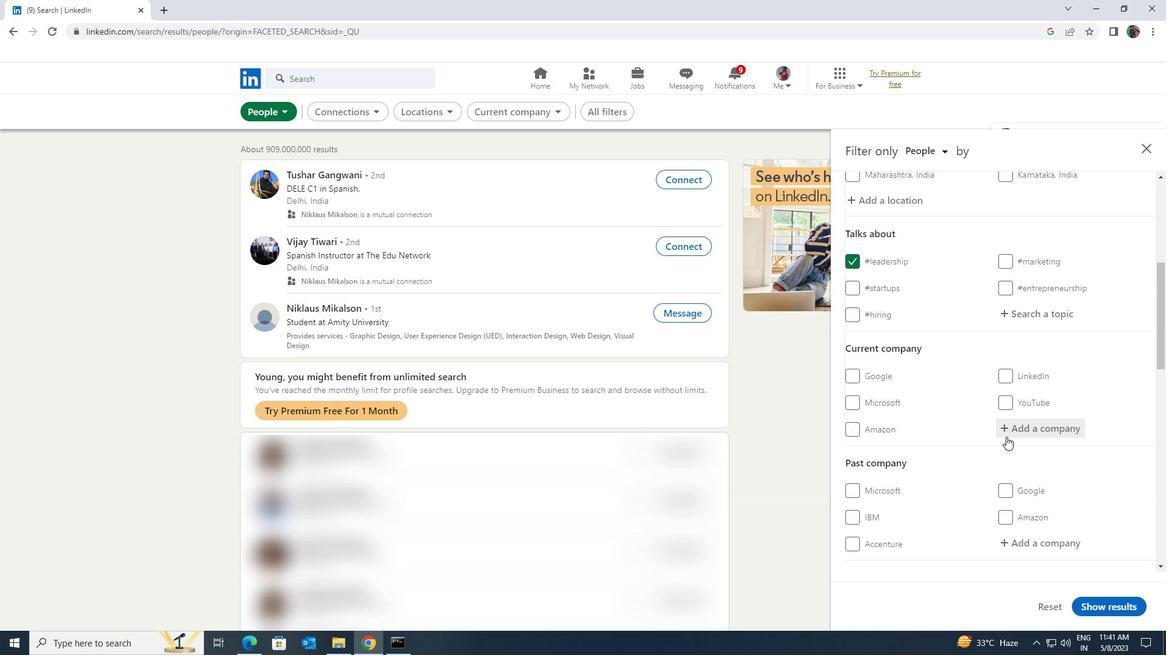 
Action: Mouse pressed left at (1010, 431)
Screenshot: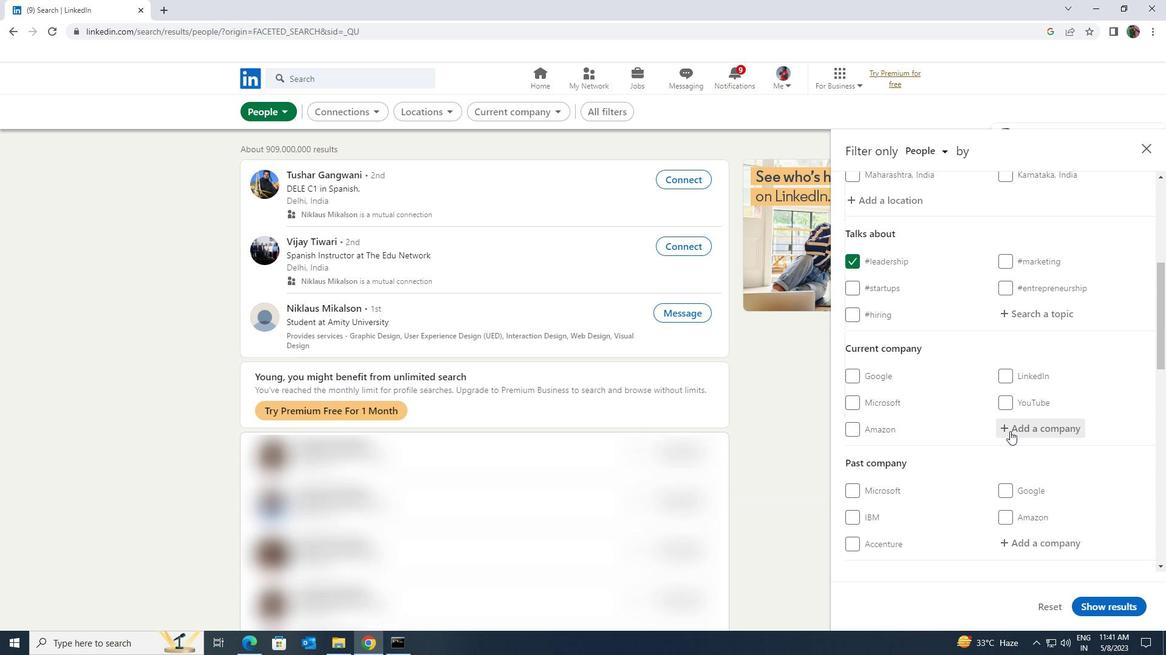
Action: Key pressed <Key.shift><Key.shift><Key.shift><Key.shift><Key.shift><Key.shift><Key.shift><Key.shift><Key.shift><Key.shift><Key.shift><Key.shift><Key.shift><Key.shift><Key.shift><Key.shift><Key.shift><Key.shift><Key.shift><Key.shift><Key.shift><Key.shift><Key.shift><Key.shift><Key.shift><Key.shift><Key.shift><Key.shift><Key.shift><Key.shift><Key.shift><Key.shift><Key.shift>TALENT<Key.shift>XO
Screenshot: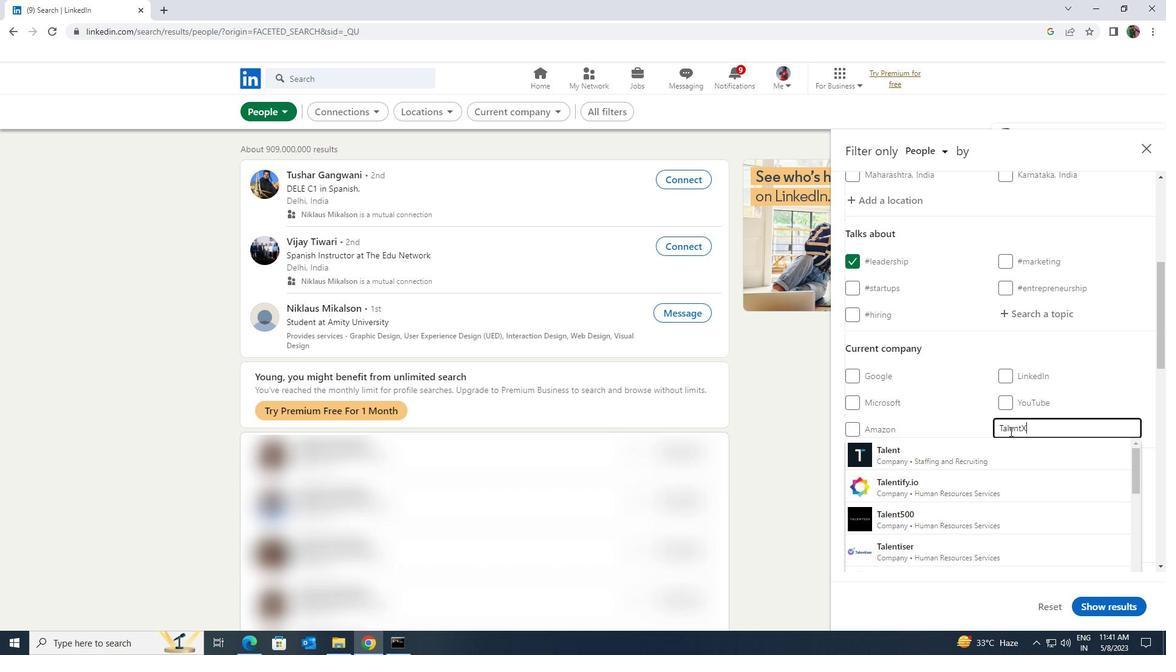 
Action: Mouse moved to (1009, 442)
Screenshot: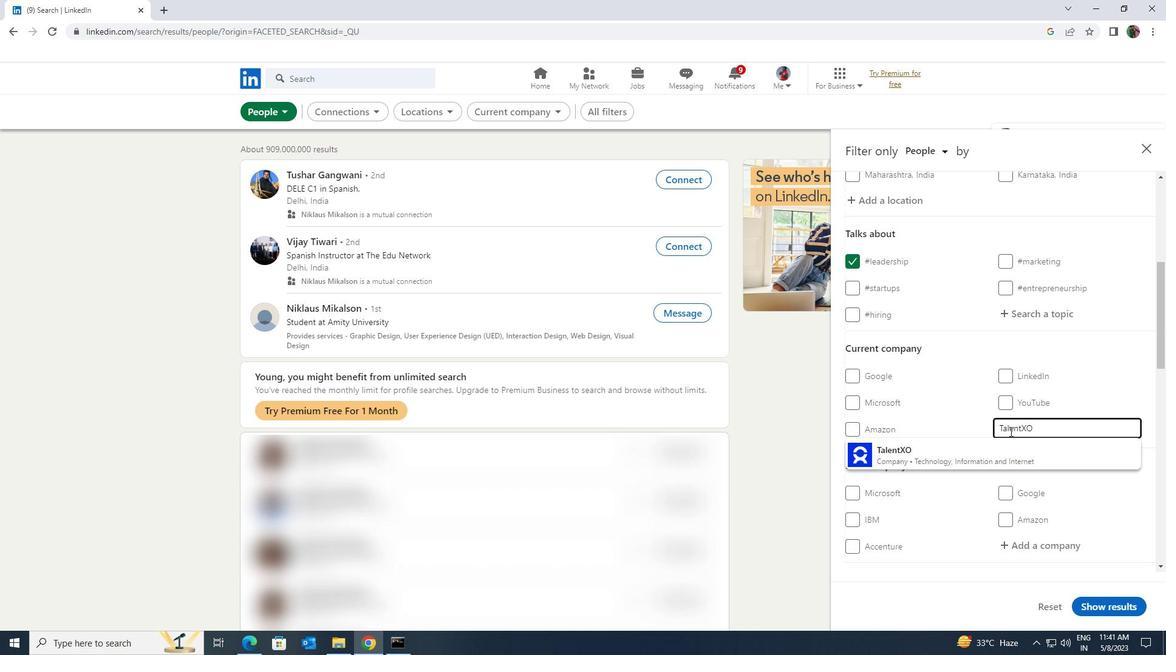 
Action: Mouse pressed left at (1009, 442)
Screenshot: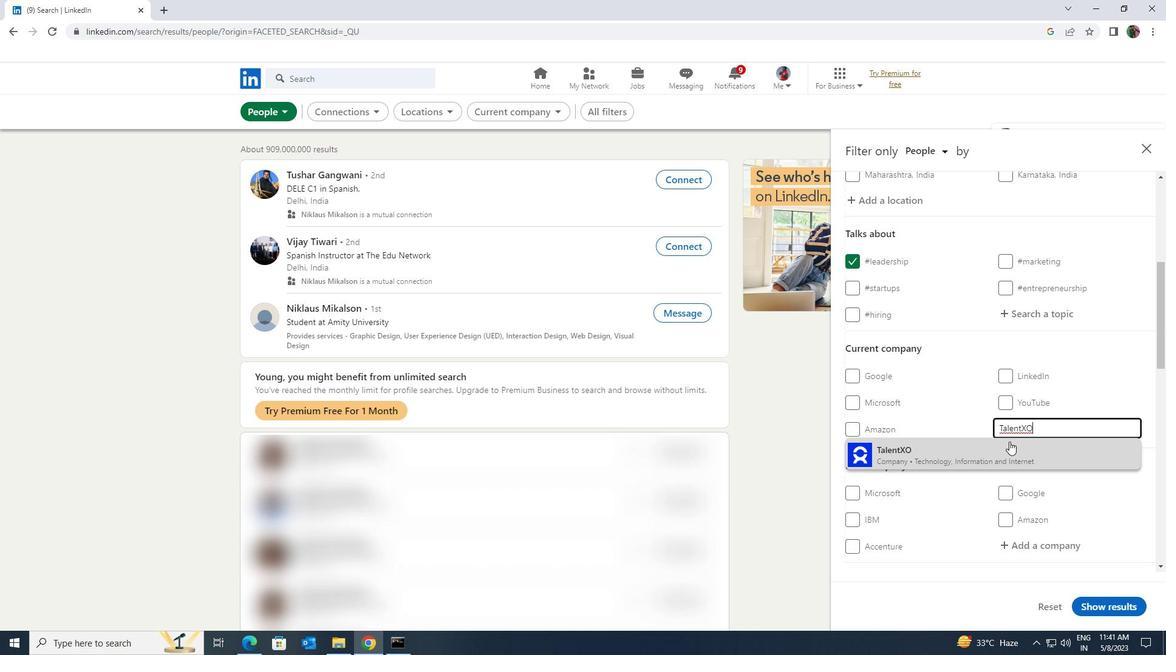 
Action: Mouse scrolled (1009, 441) with delta (0, 0)
Screenshot: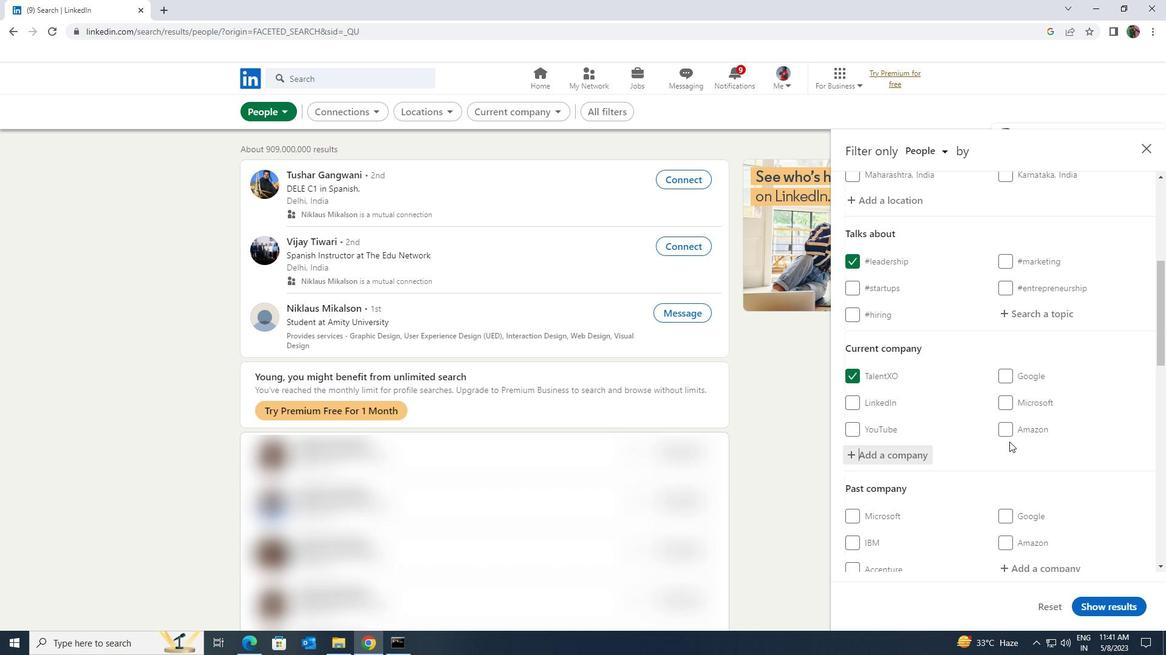
Action: Mouse scrolled (1009, 441) with delta (0, 0)
Screenshot: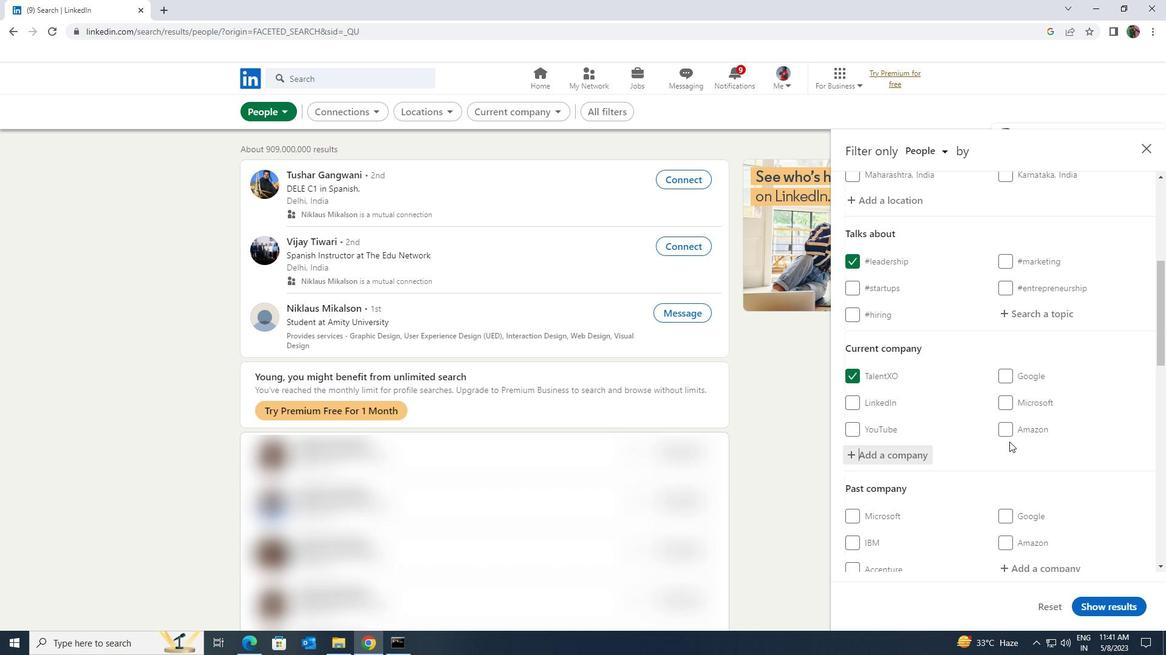 
Action: Mouse scrolled (1009, 441) with delta (0, 0)
Screenshot: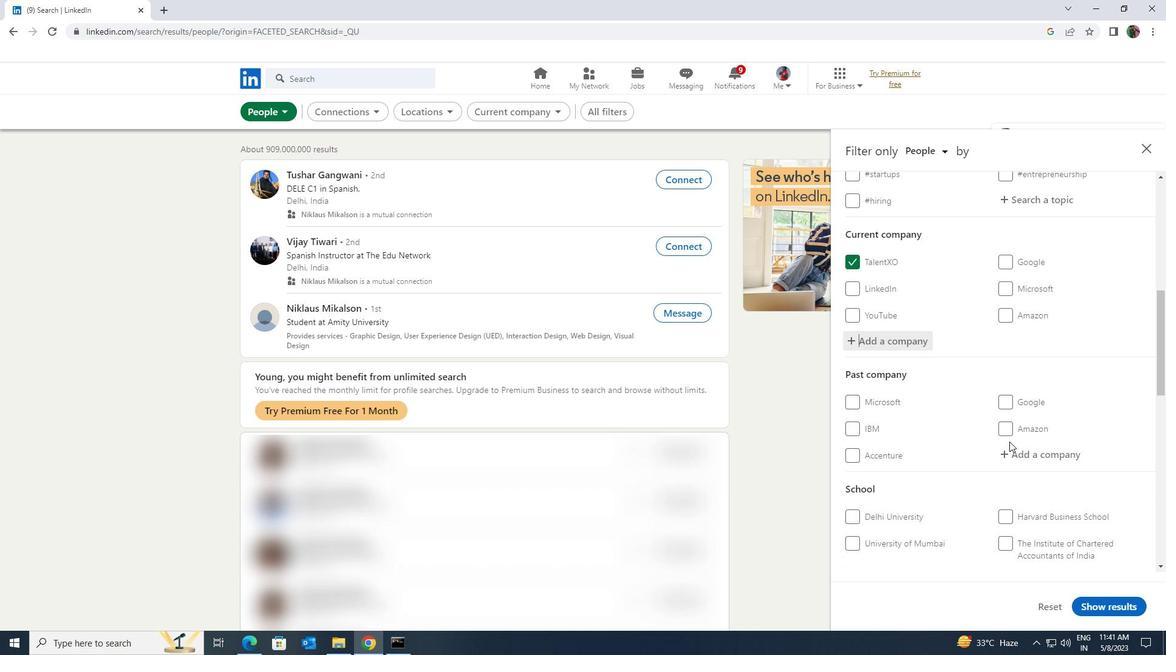 
Action: Mouse scrolled (1009, 441) with delta (0, 0)
Screenshot: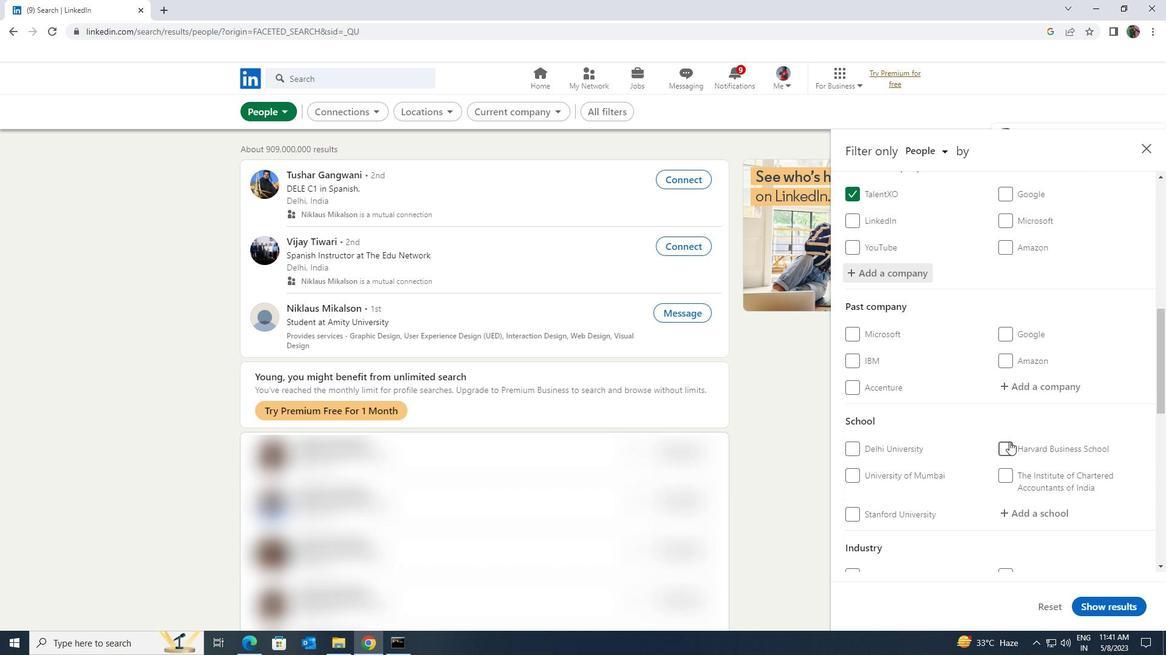 
Action: Mouse moved to (1005, 450)
Screenshot: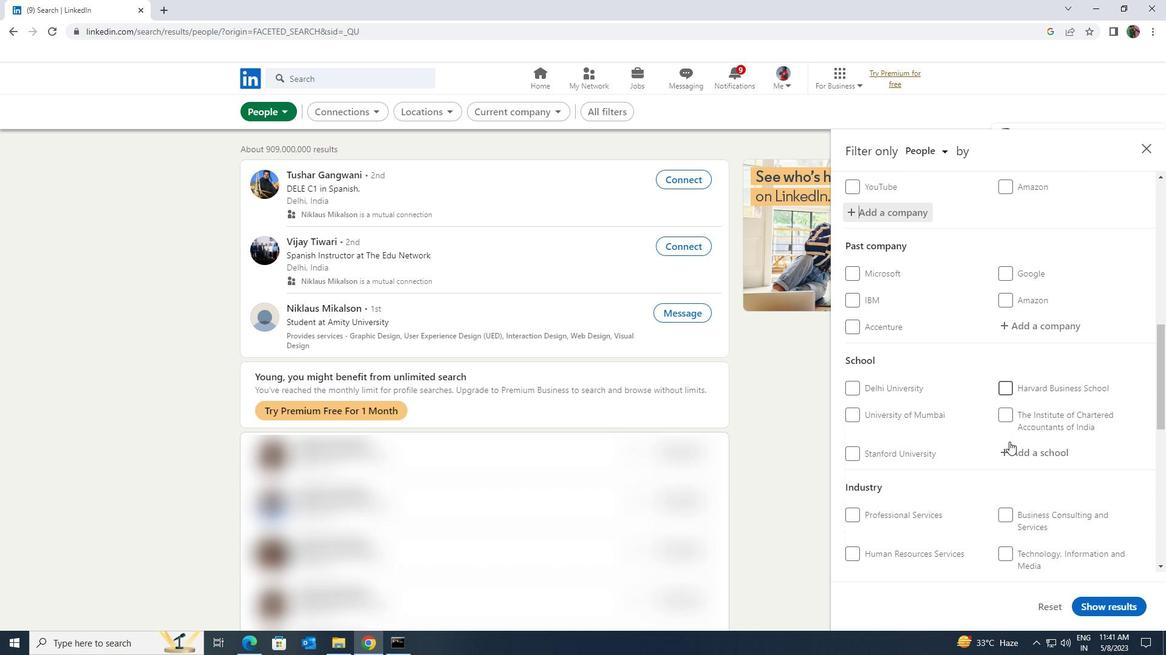 
Action: Mouse pressed left at (1005, 450)
Screenshot: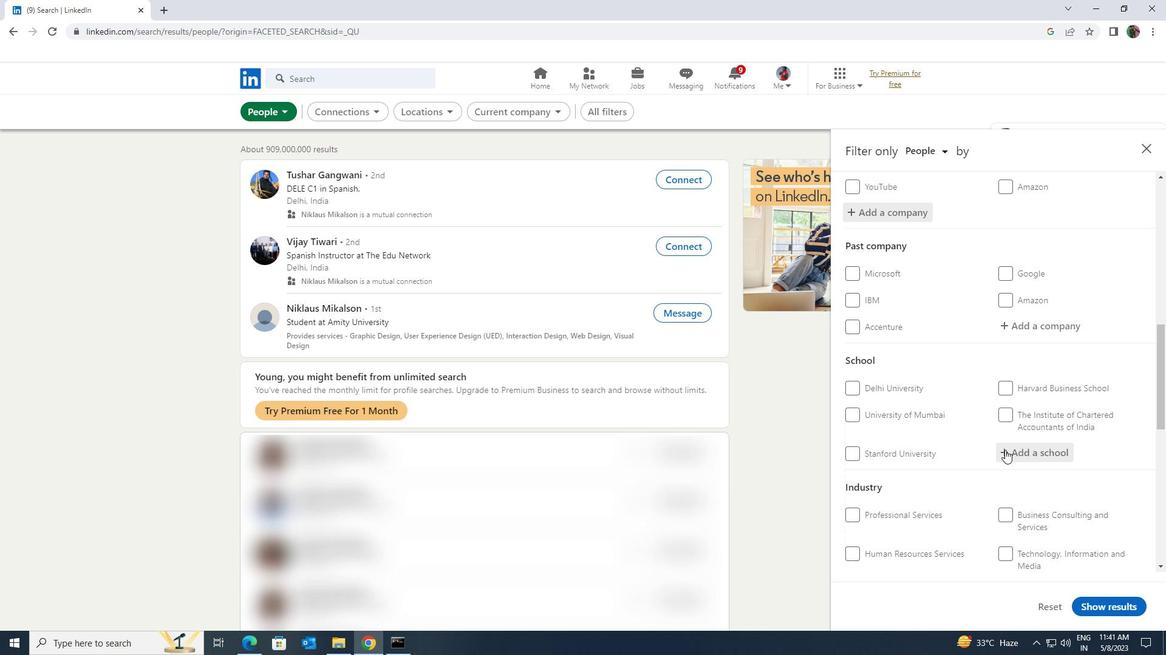 
Action: Key pressed <Key.shift><Key.shift><Key.shift><Key.shift><Key.shift><Key.shift><Key.shift><Key.shift><Key.shift><Key.shift>ICFAI<Key.space>FOUNDATION
Screenshot: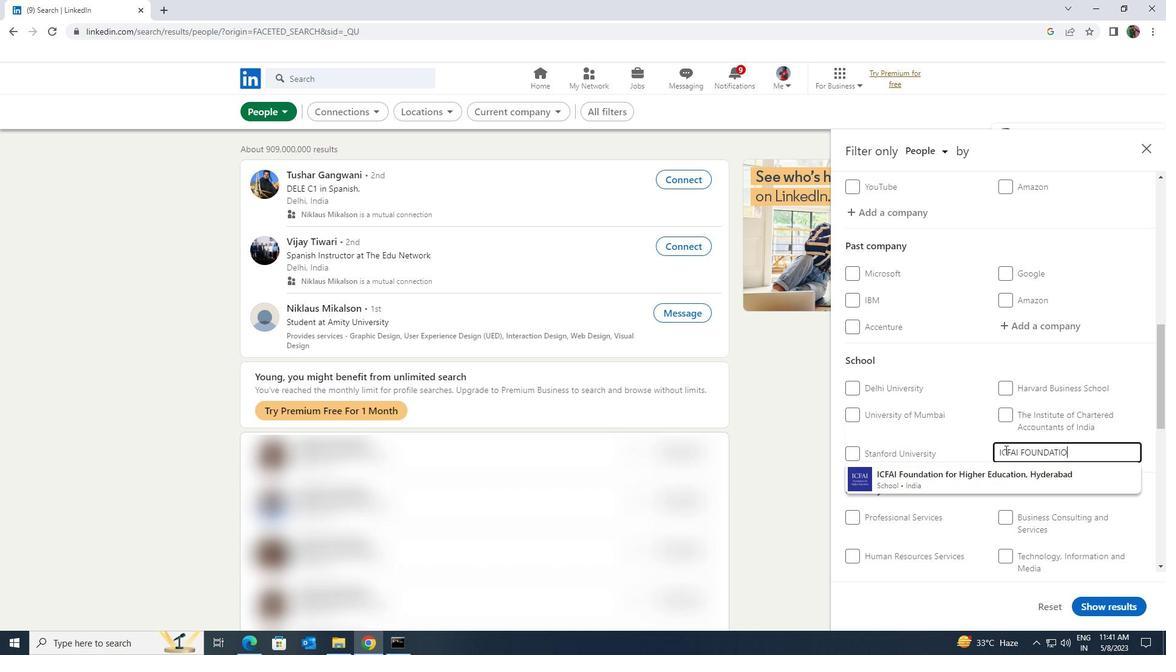 
Action: Mouse moved to (1003, 485)
Screenshot: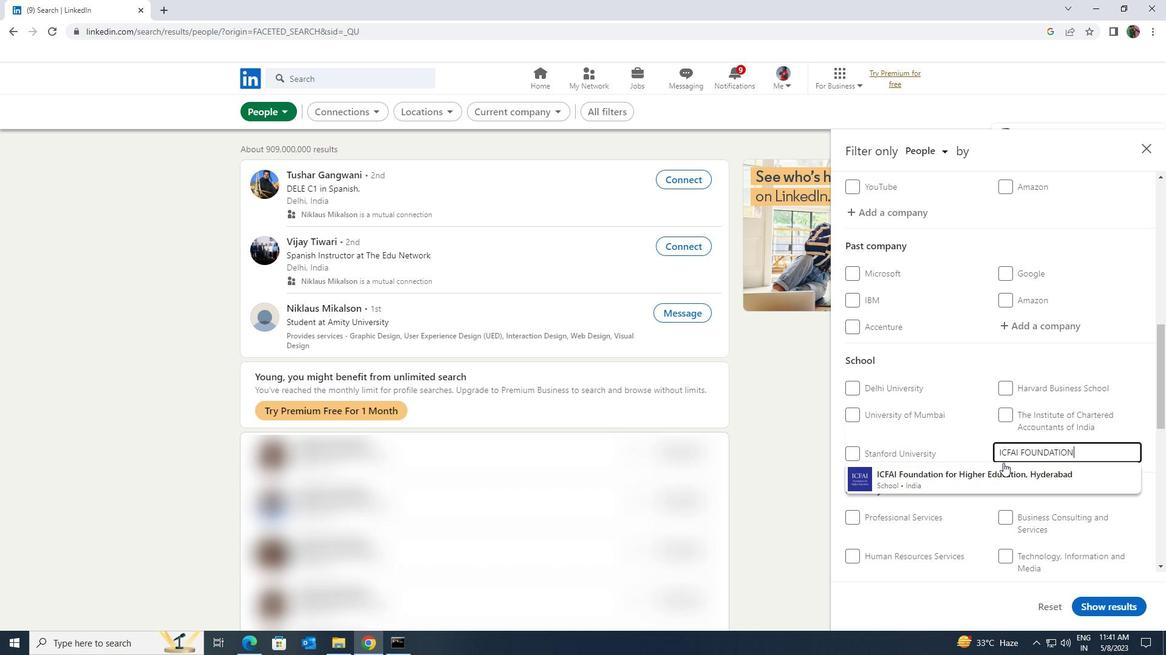 
Action: Mouse pressed left at (1003, 485)
Screenshot: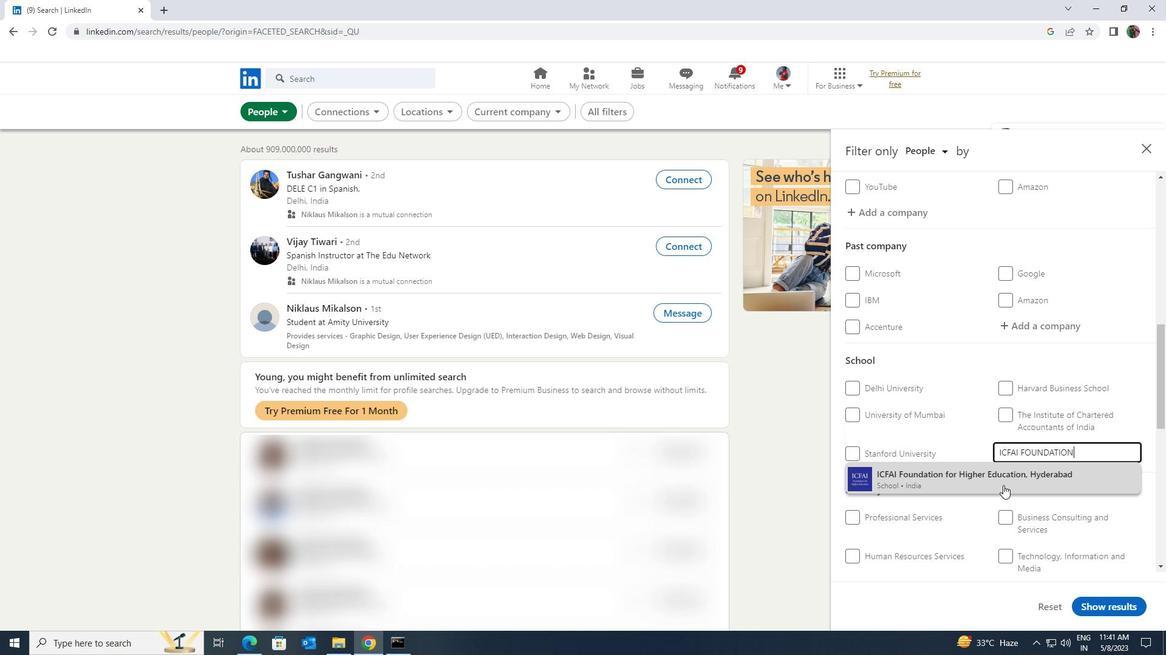 
Action: Mouse scrolled (1003, 485) with delta (0, 0)
Screenshot: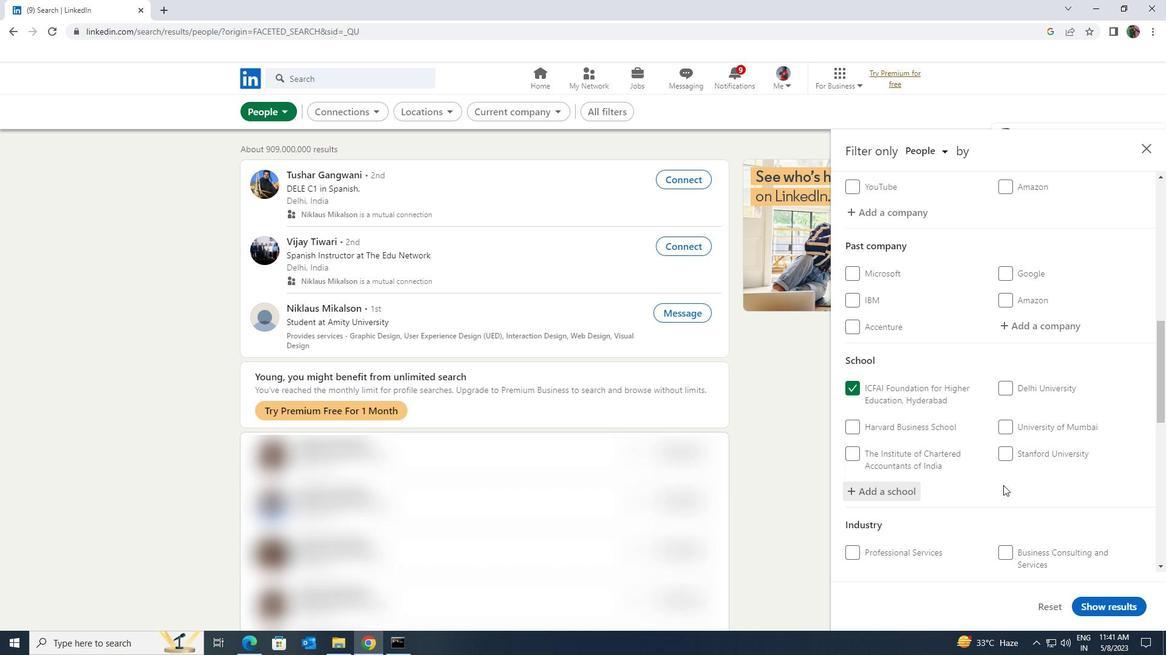 
Action: Mouse scrolled (1003, 485) with delta (0, 0)
Screenshot: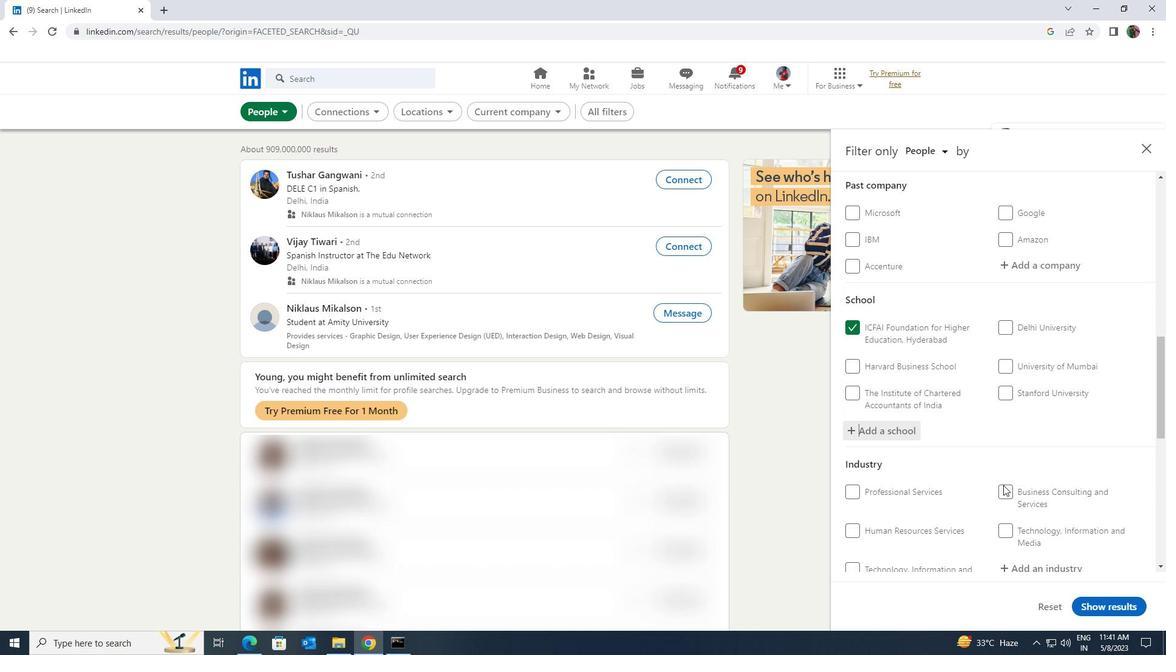 
Action: Mouse moved to (1006, 502)
Screenshot: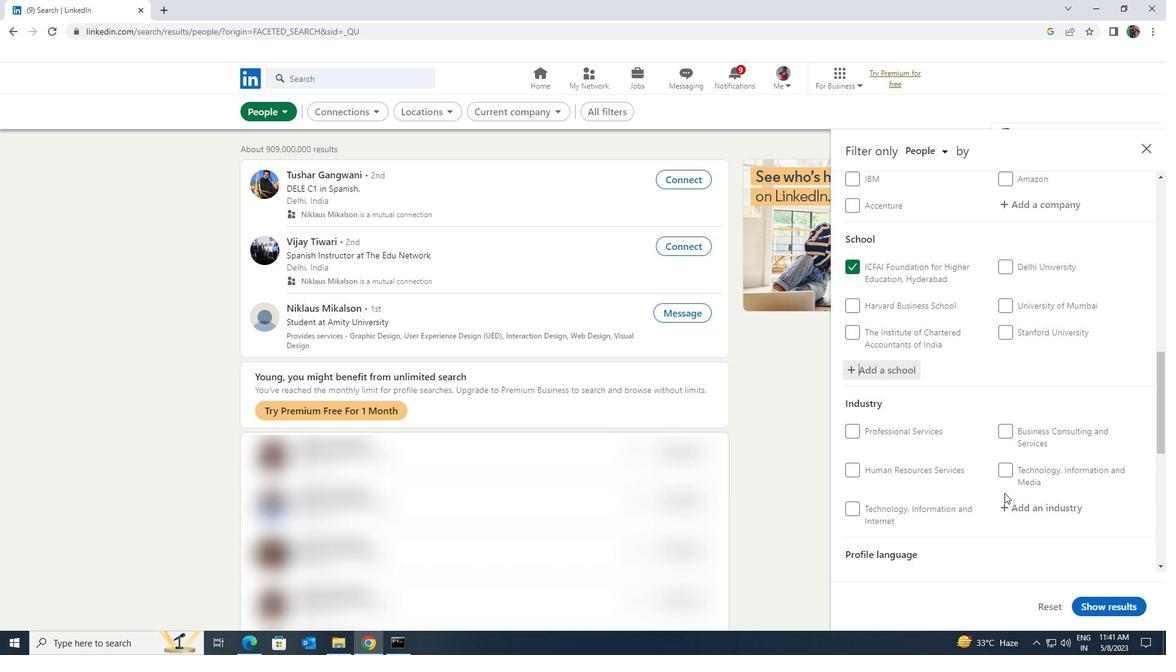 
Action: Mouse pressed left at (1006, 502)
Screenshot: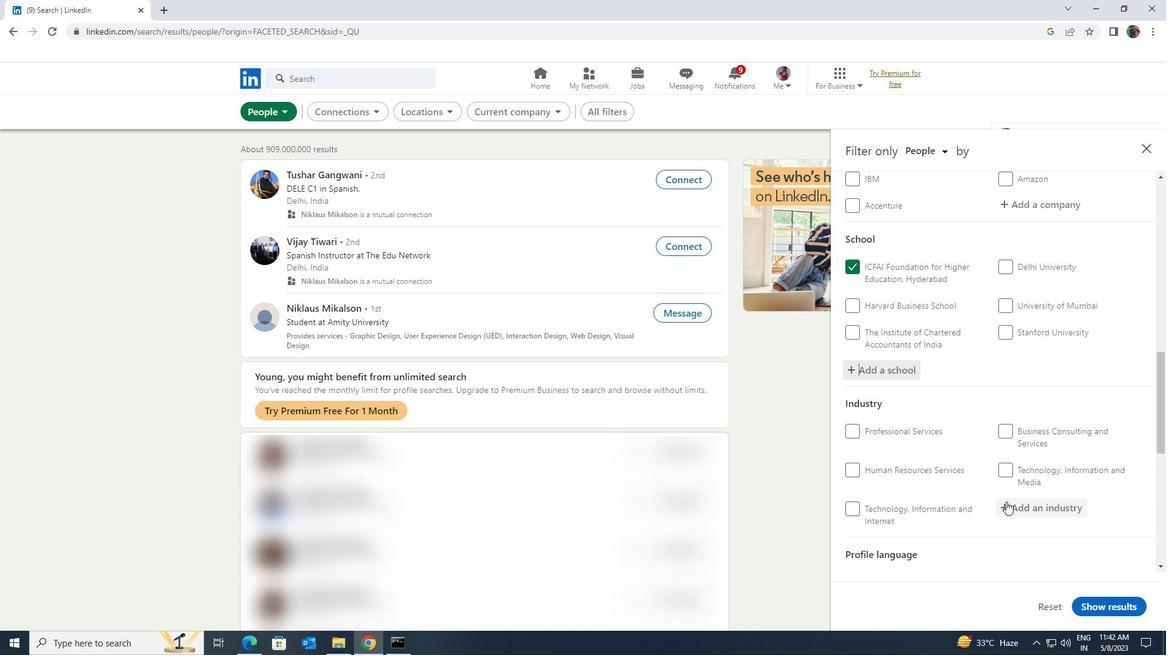 
Action: Key pressed <Key.shift><Key.shift><Key.shift><Key.shift>FOOTWEA
Screenshot: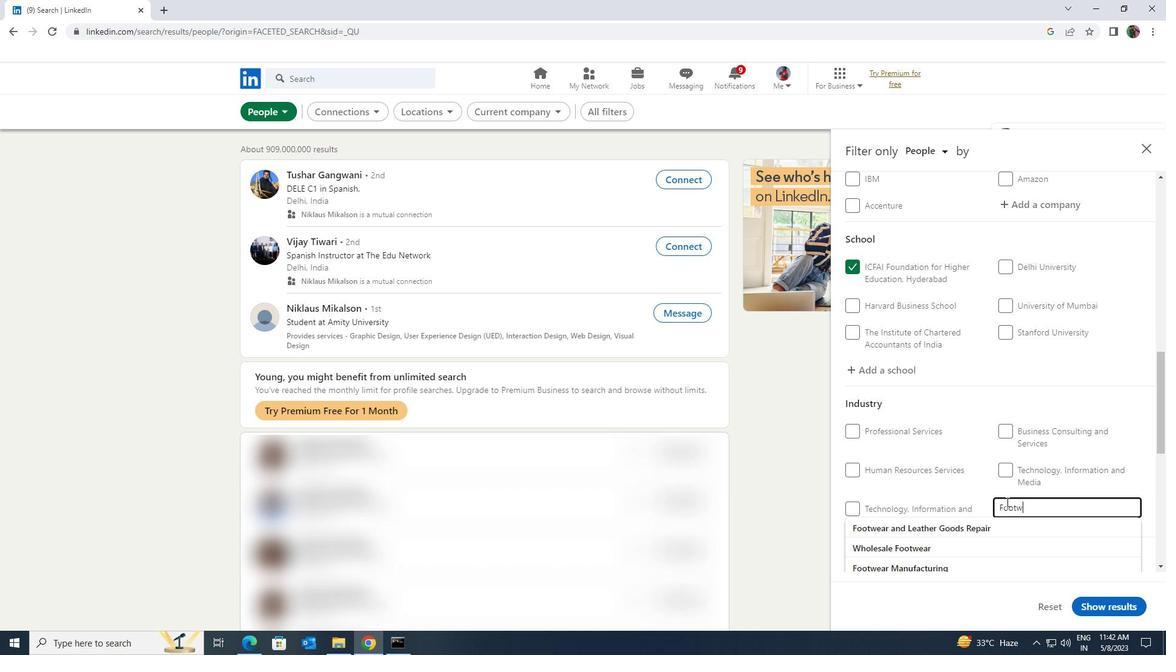 
Action: Mouse moved to (1008, 518)
Screenshot: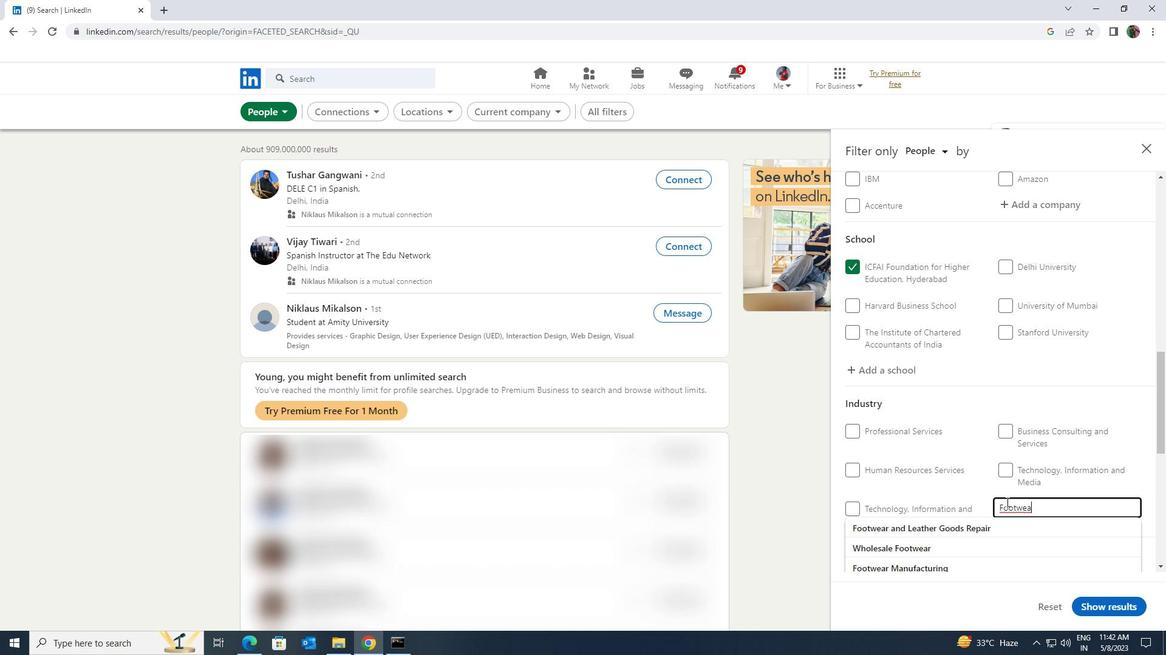 
Action: Mouse pressed left at (1008, 518)
Screenshot: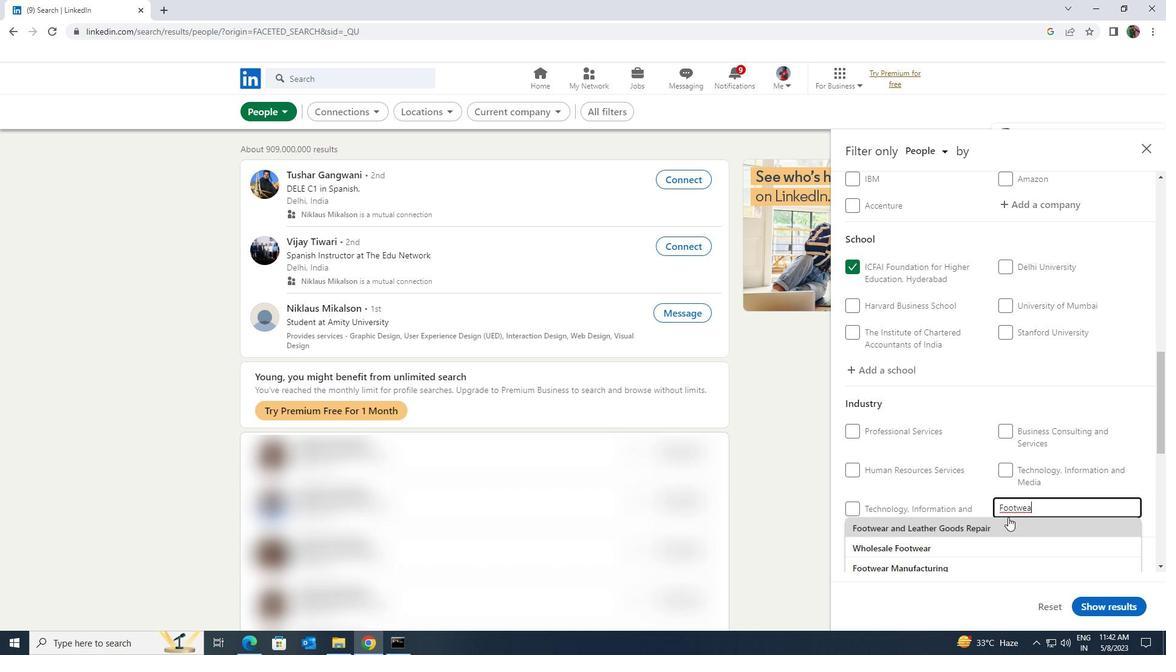 
Action: Mouse scrolled (1008, 517) with delta (0, 0)
Screenshot: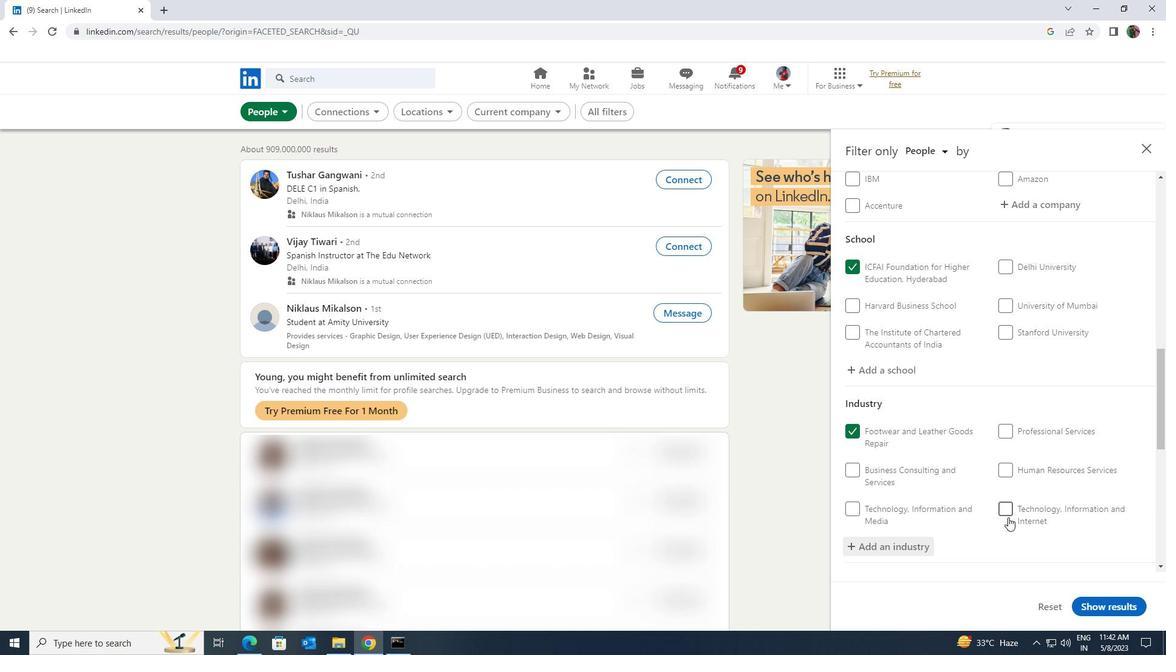 
Action: Mouse scrolled (1008, 517) with delta (0, 0)
Screenshot: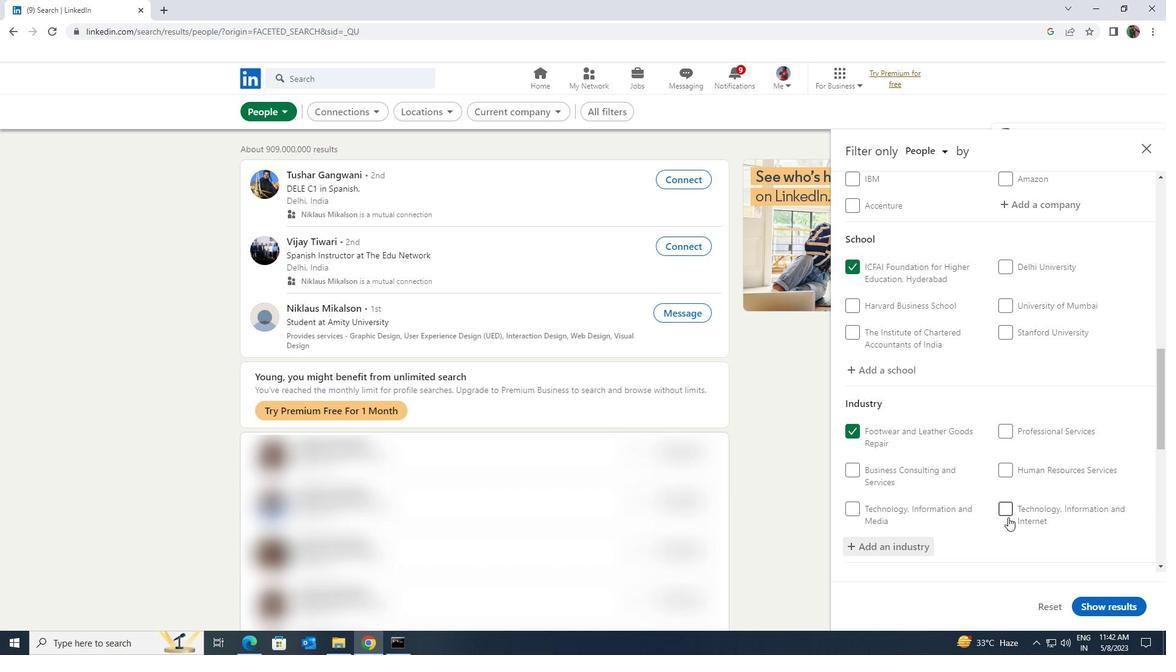 
Action: Mouse scrolled (1008, 517) with delta (0, 0)
Screenshot: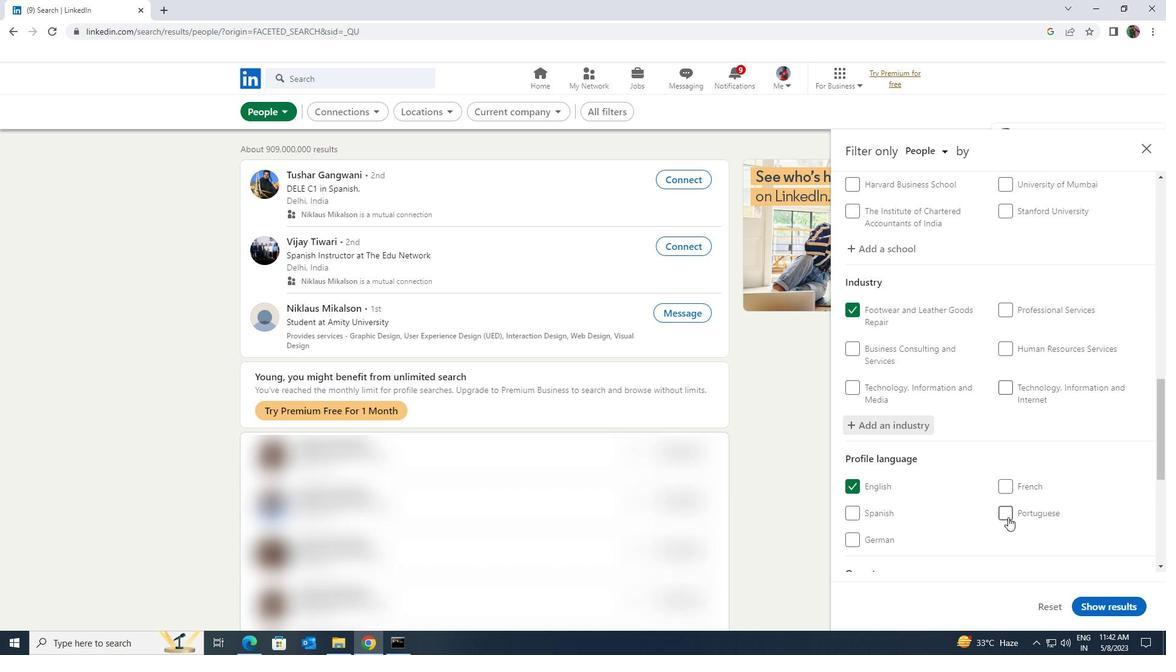 
Action: Mouse scrolled (1008, 517) with delta (0, 0)
Screenshot: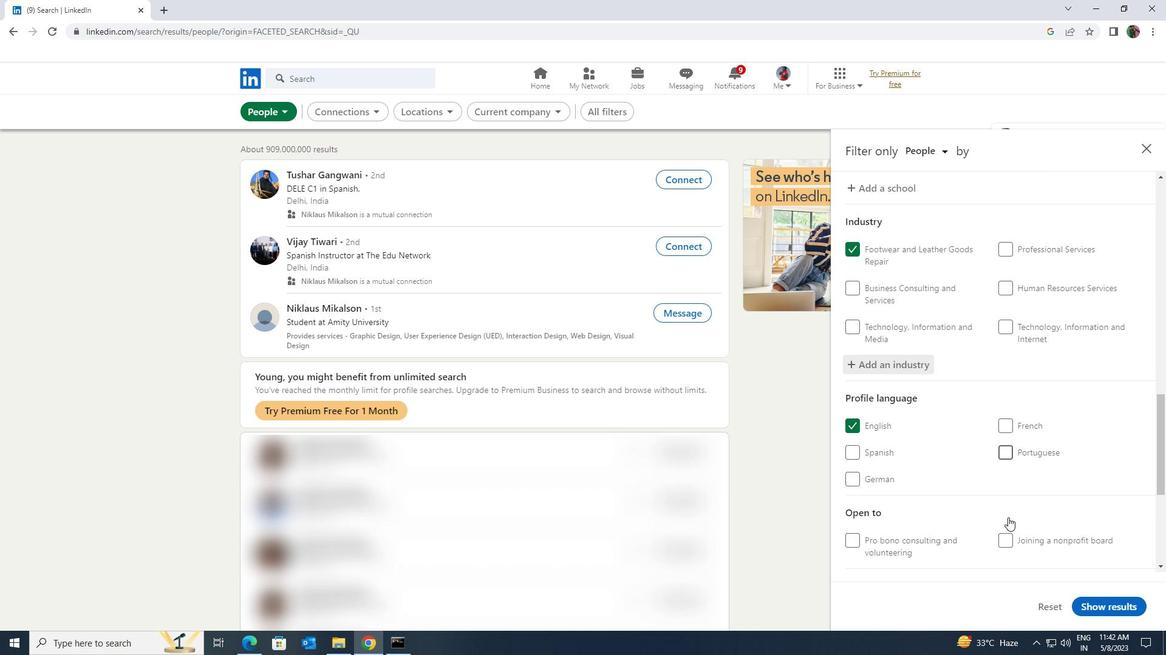 
Action: Mouse scrolled (1008, 517) with delta (0, 0)
Screenshot: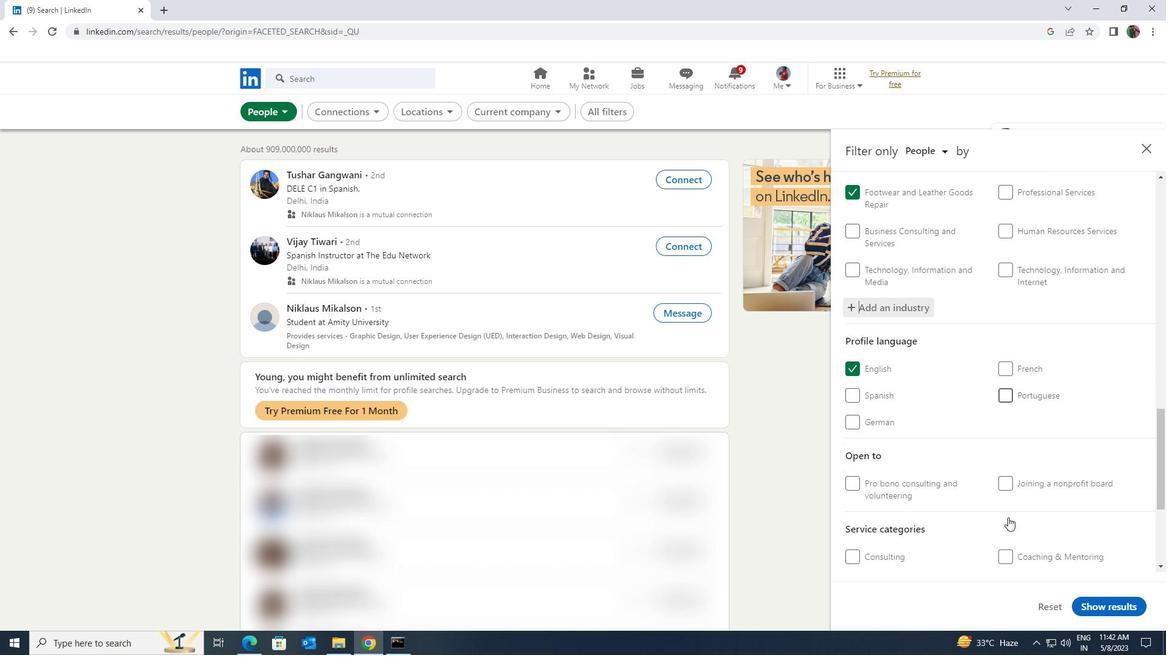 
Action: Mouse scrolled (1008, 517) with delta (0, 0)
Screenshot: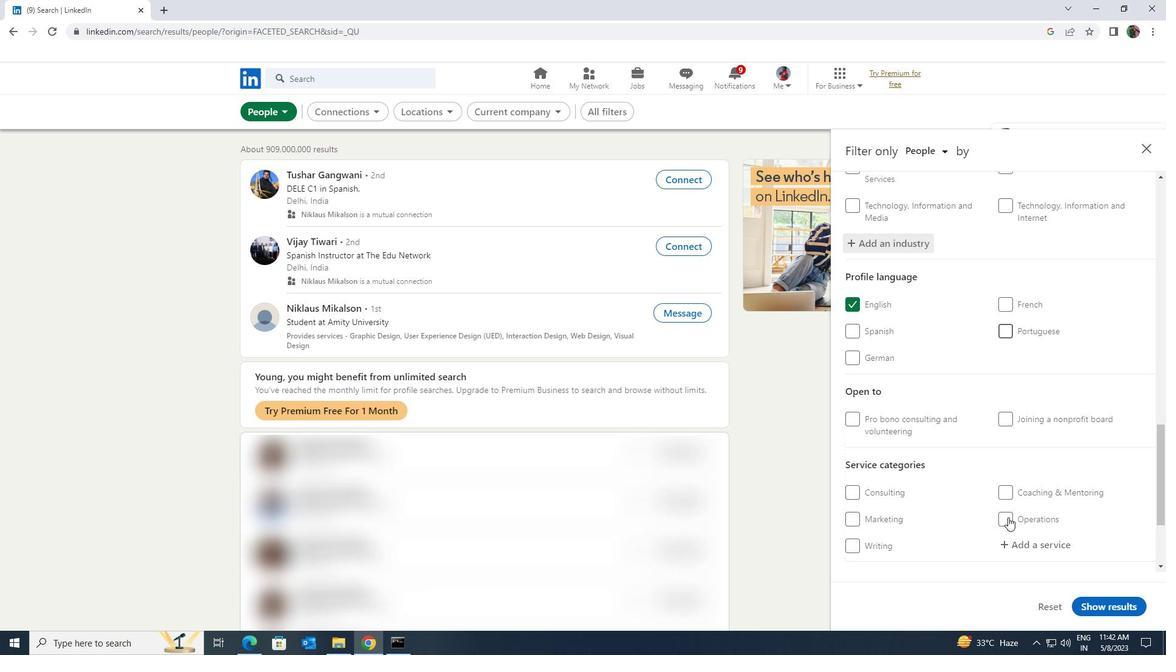 
Action: Mouse moved to (1016, 492)
Screenshot: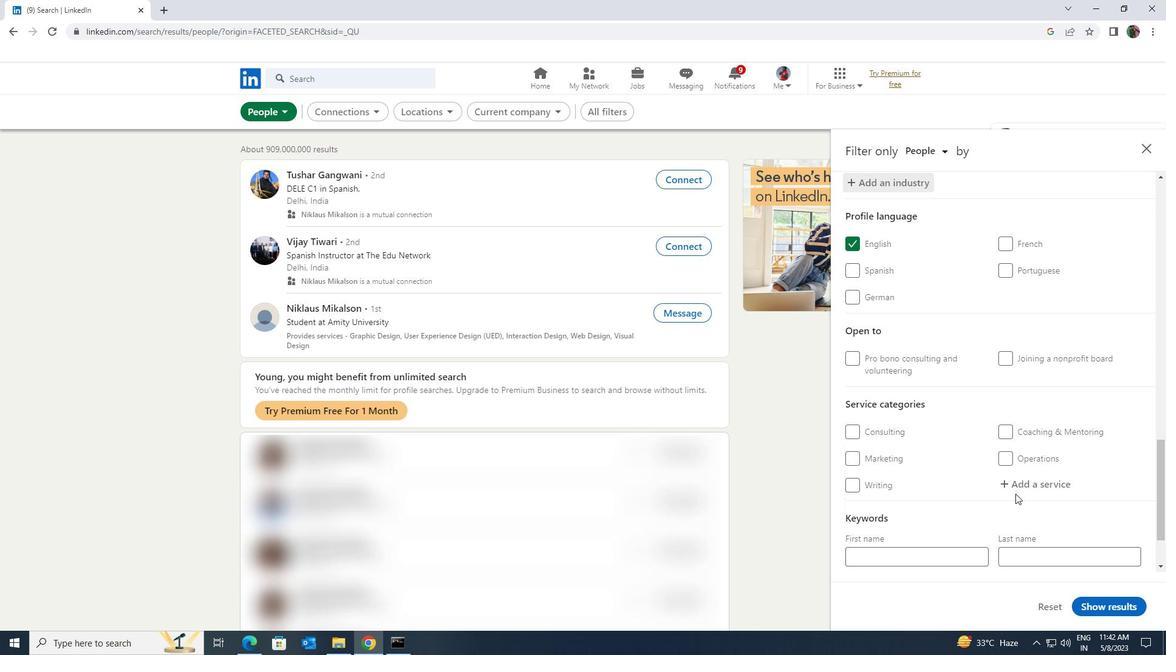
Action: Mouse pressed left at (1016, 492)
Screenshot: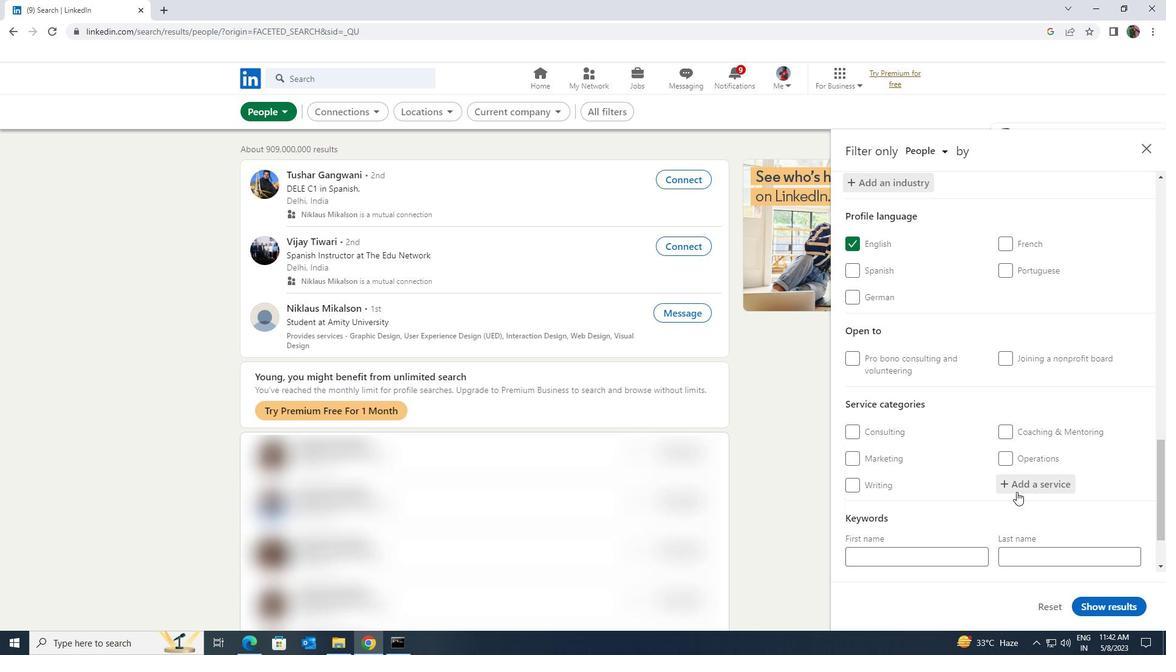 
Action: Key pressed <Key.shift><Key.shift><Key.shift><Key.shift><Key.shift><Key.shift><Key.shift><Key.shift>SEARCH
Screenshot: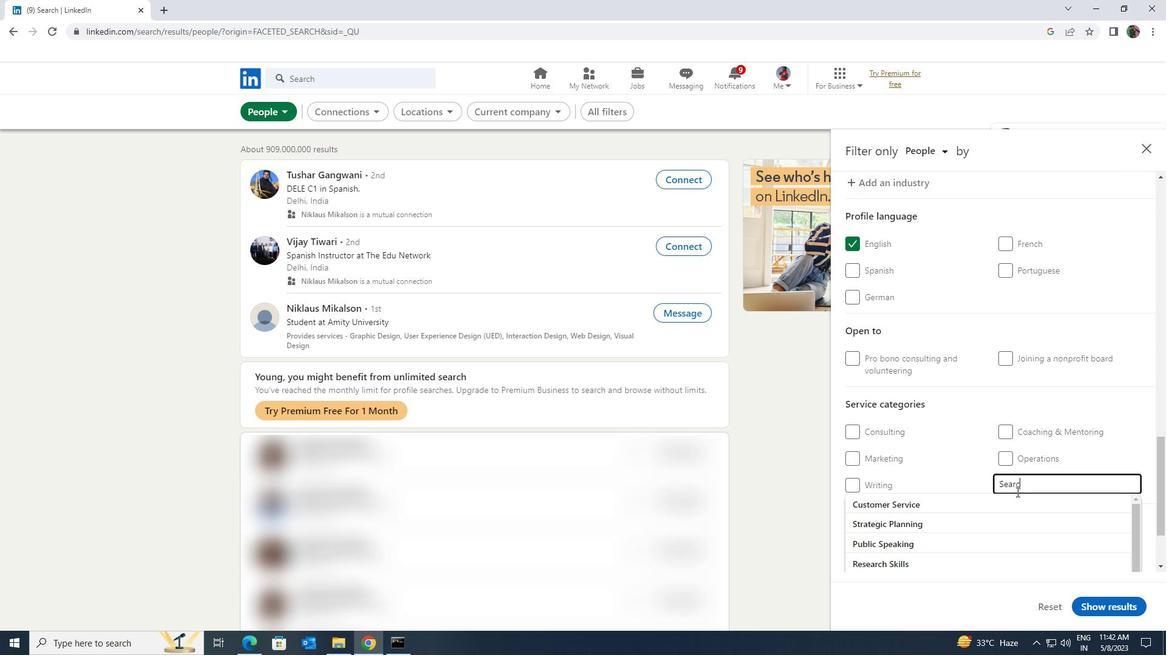 
Action: Mouse moved to (1015, 496)
Screenshot: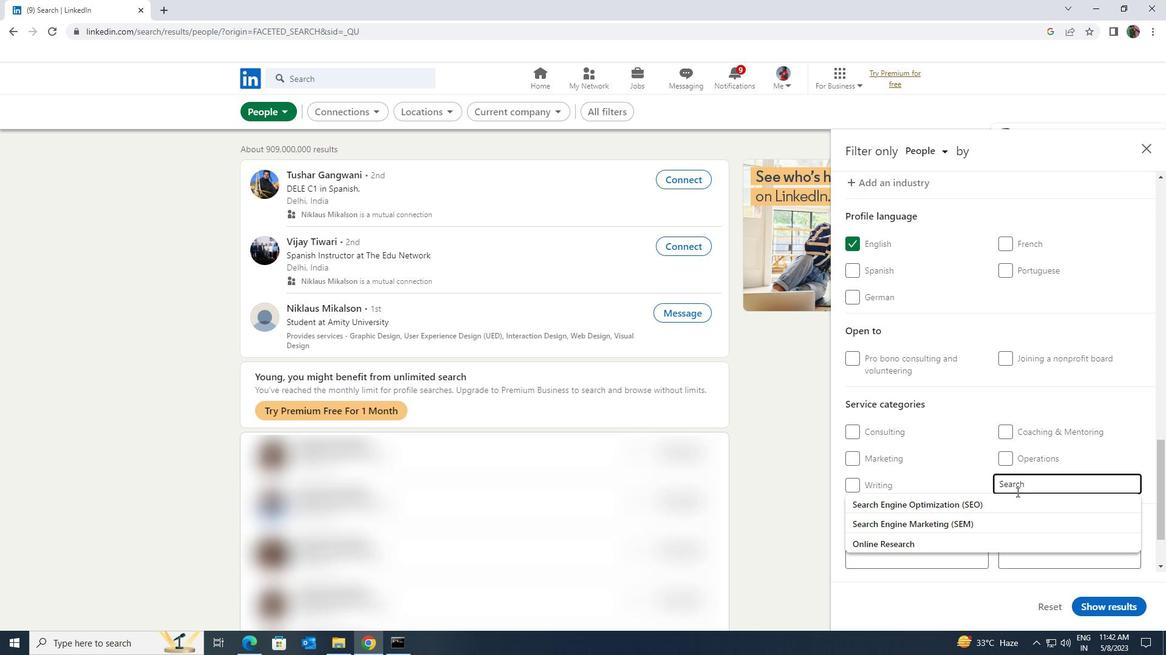 
Action: Mouse pressed left at (1015, 496)
Screenshot: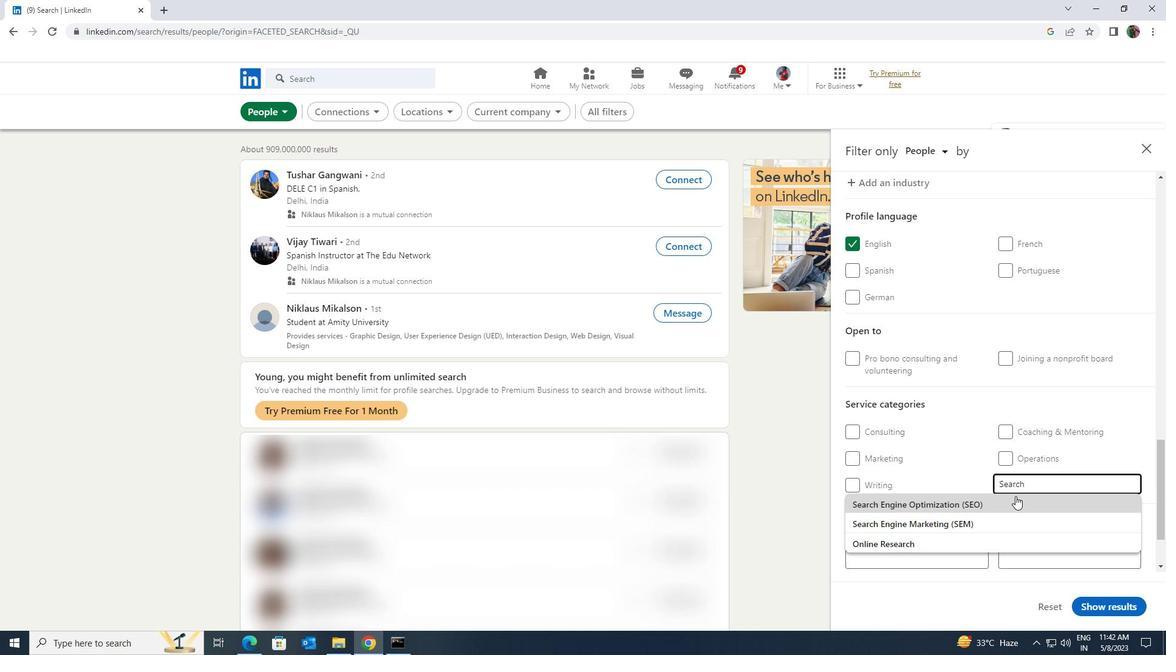 
Action: Mouse scrolled (1015, 496) with delta (0, 0)
Screenshot: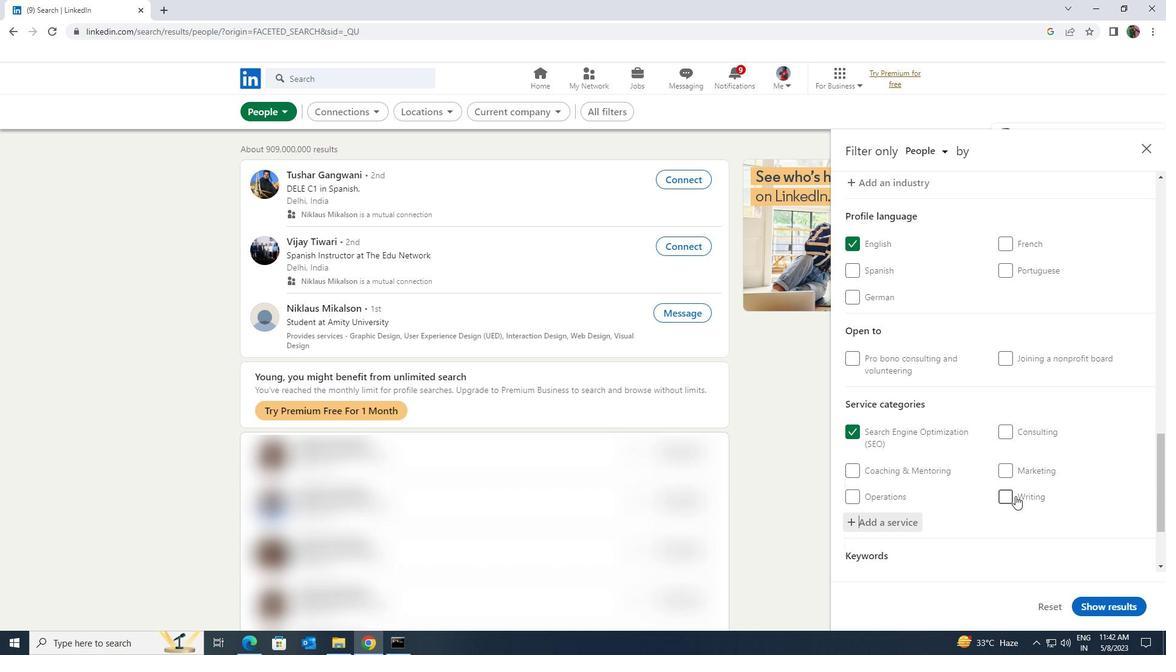 
Action: Mouse scrolled (1015, 496) with delta (0, 0)
Screenshot: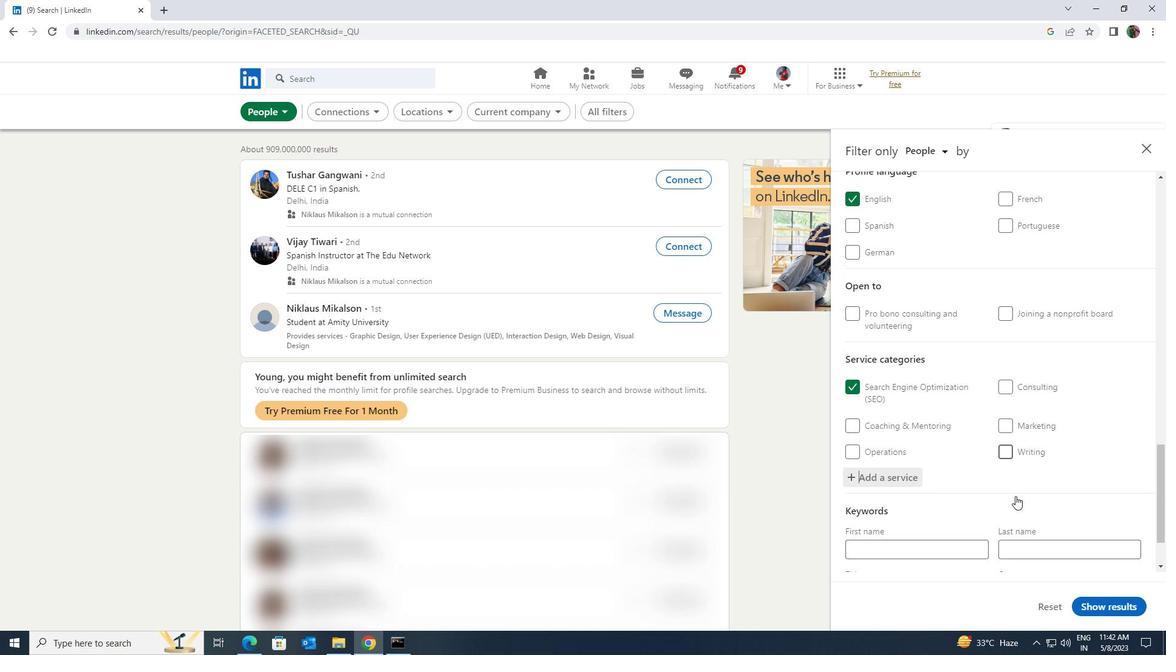 
Action: Mouse moved to (979, 513)
Screenshot: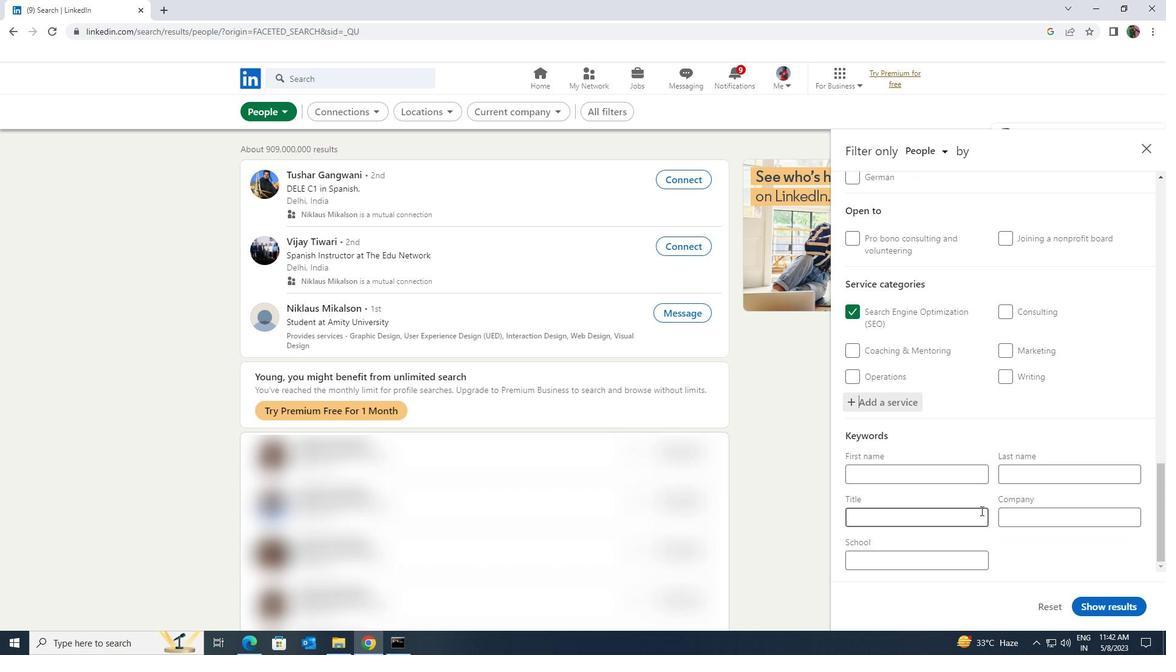 
Action: Mouse pressed left at (979, 513)
Screenshot: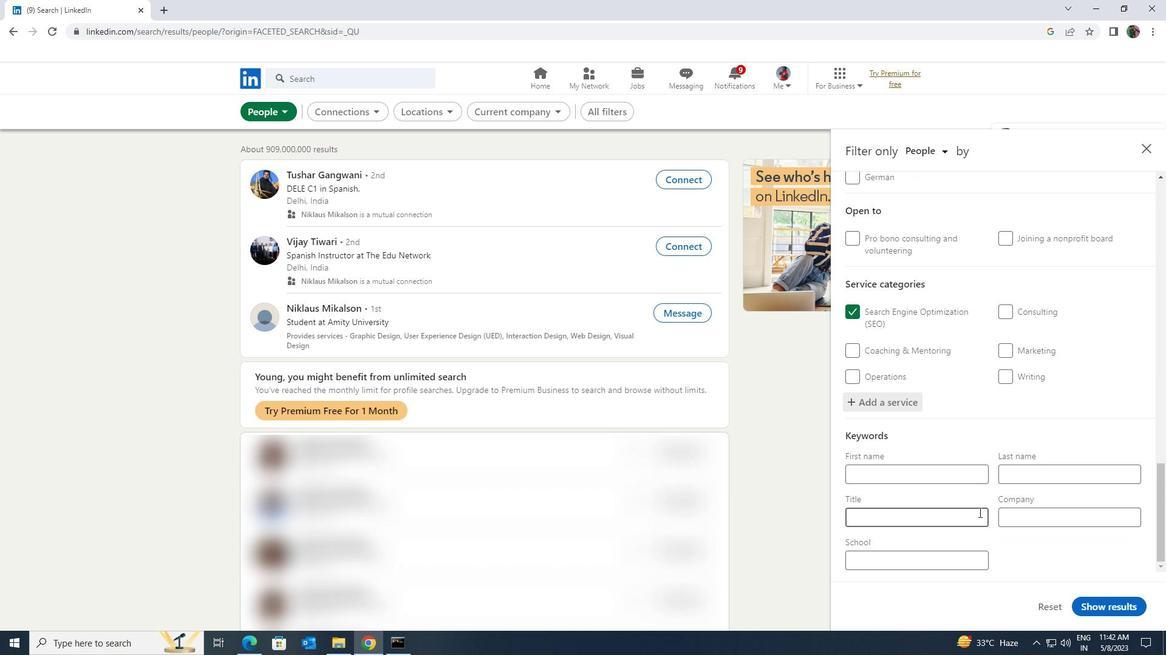 
Action: Key pressed <Key.shift><Key.shift><Key.shift>AUDING<Key.space><Key.shift>CLERK
Screenshot: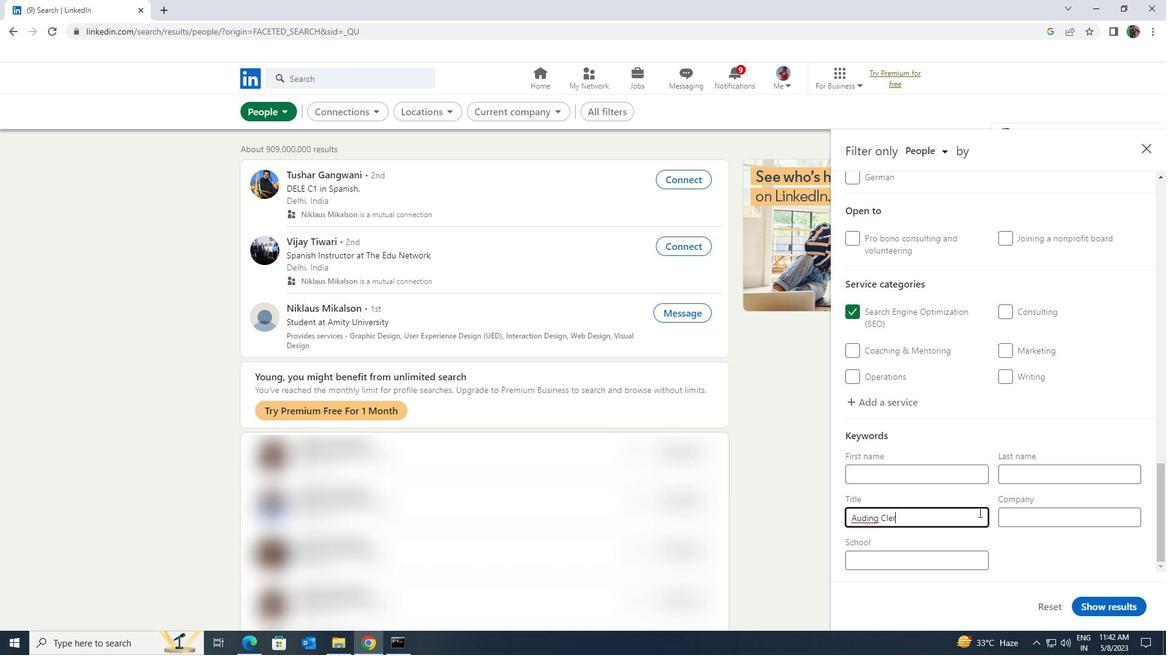
Action: Mouse moved to (1112, 605)
Screenshot: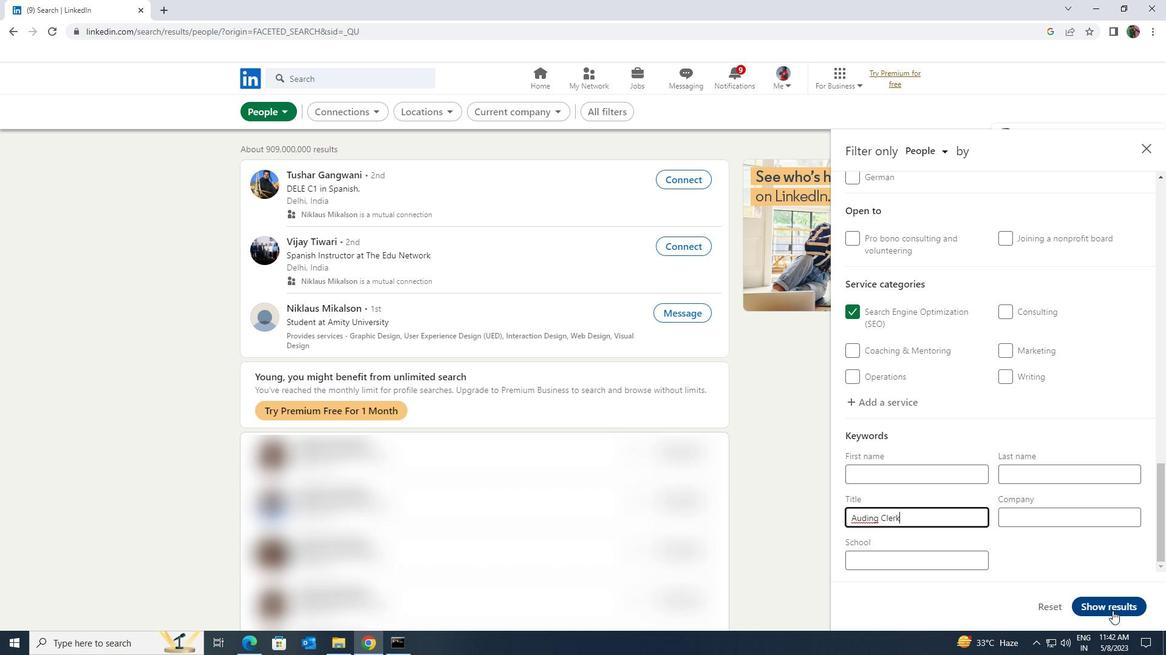 
Action: Mouse pressed left at (1112, 605)
Screenshot: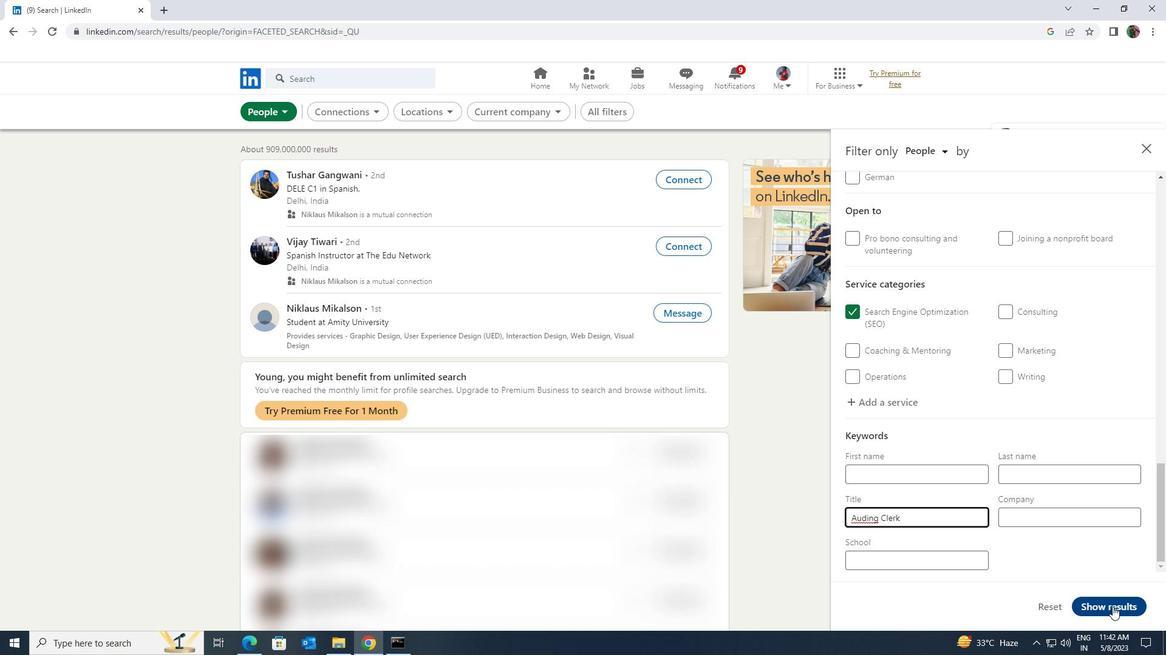 
Action: Mouse moved to (1112, 605)
Screenshot: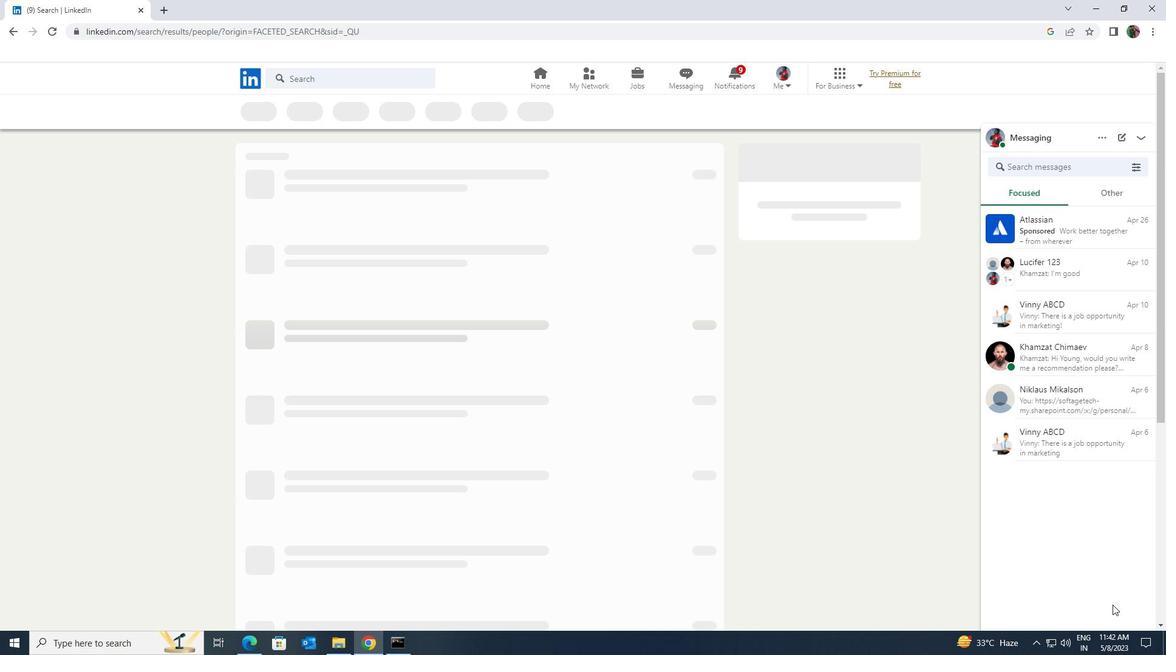 
